 Task: Find a place to stay in Pengcheng, China, from 12th to 15th August for 3 guests, with a price range of 12,000 to 16,000, 2 bedrooms, and 3 beds.
Action: Mouse moved to (418, 86)
Screenshot: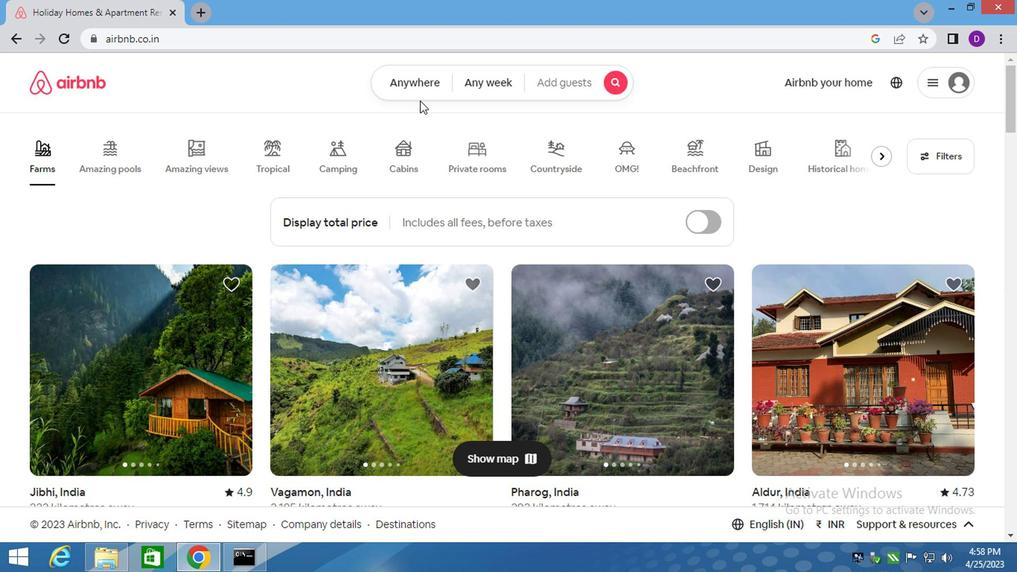 
Action: Mouse pressed left at (418, 86)
Screenshot: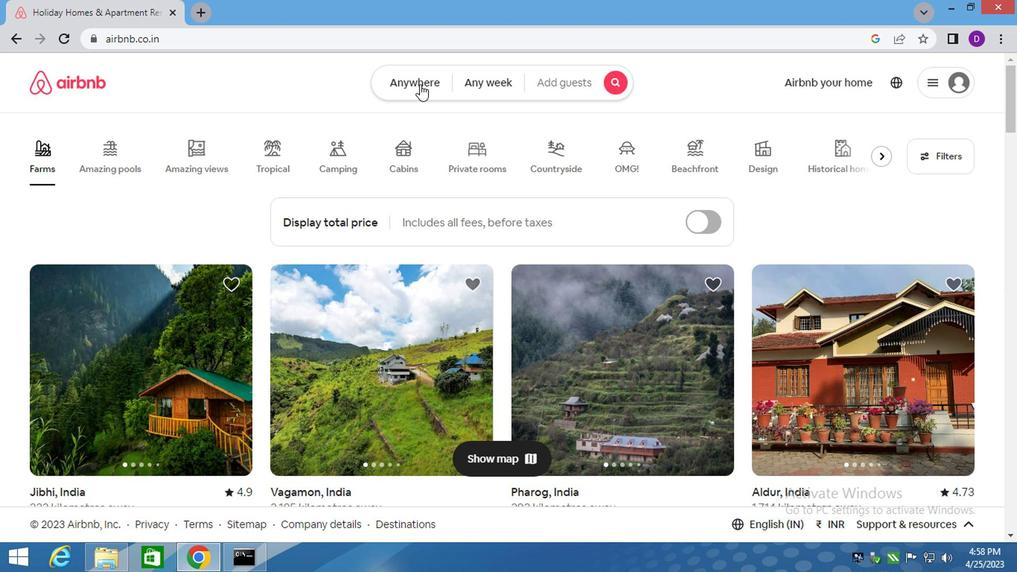 
Action: Mouse moved to (252, 139)
Screenshot: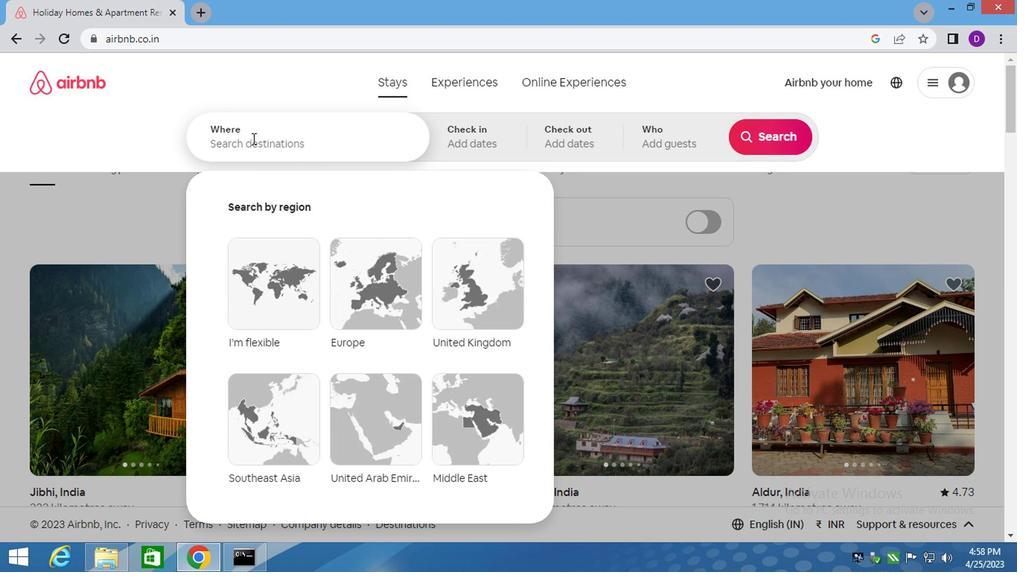 
Action: Mouse pressed left at (252, 139)
Screenshot: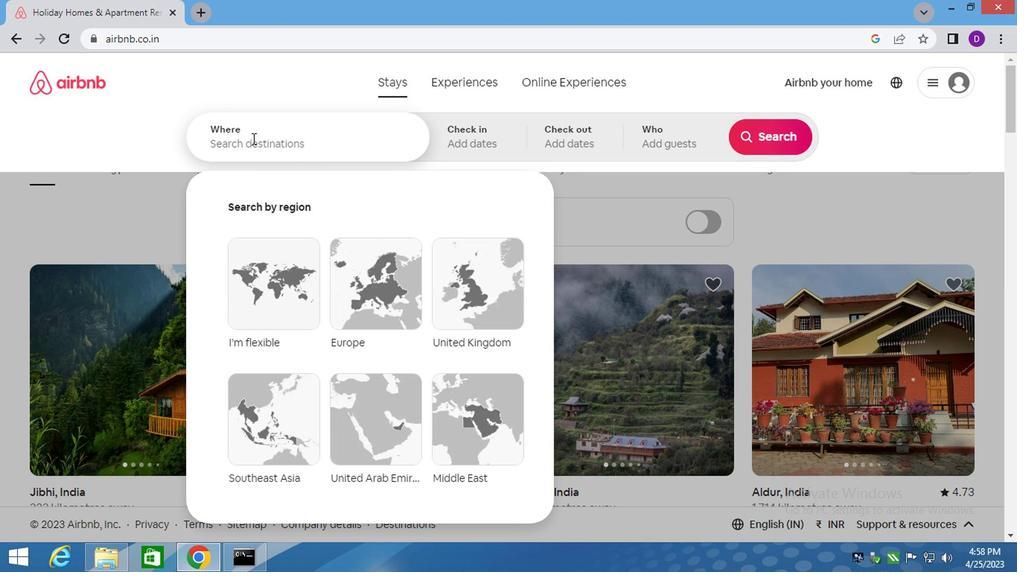 
Action: Key pressed <Key.shift>PENGCHENG,<Key.shift>CHINA<Key.enter>
Screenshot: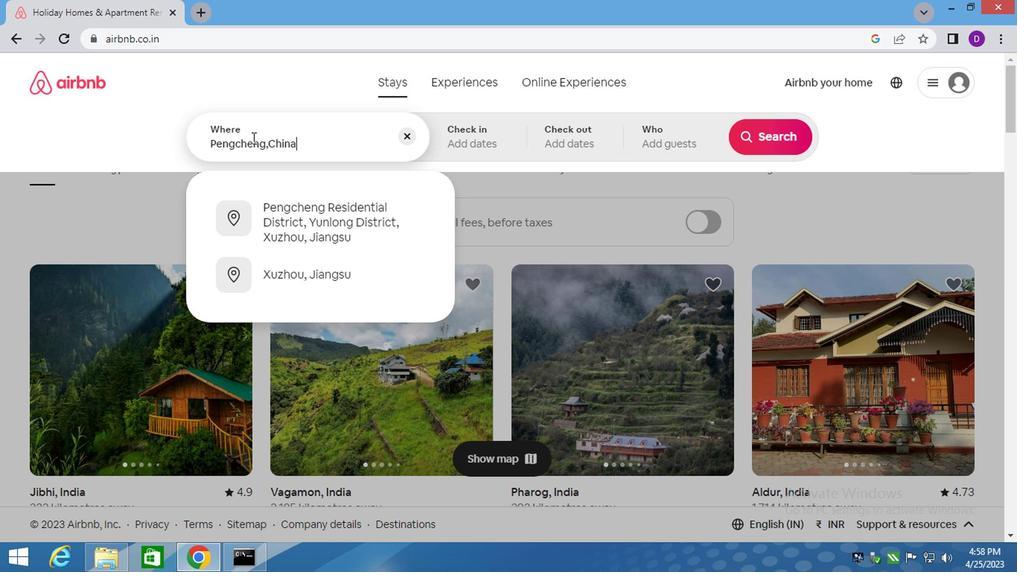 
Action: Mouse moved to (751, 254)
Screenshot: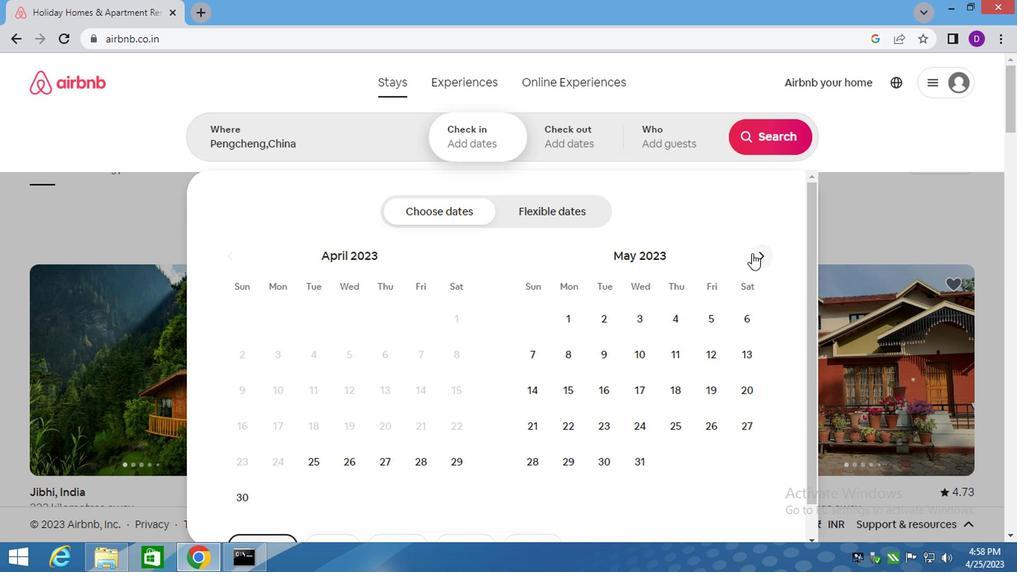 
Action: Mouse pressed left at (751, 254)
Screenshot: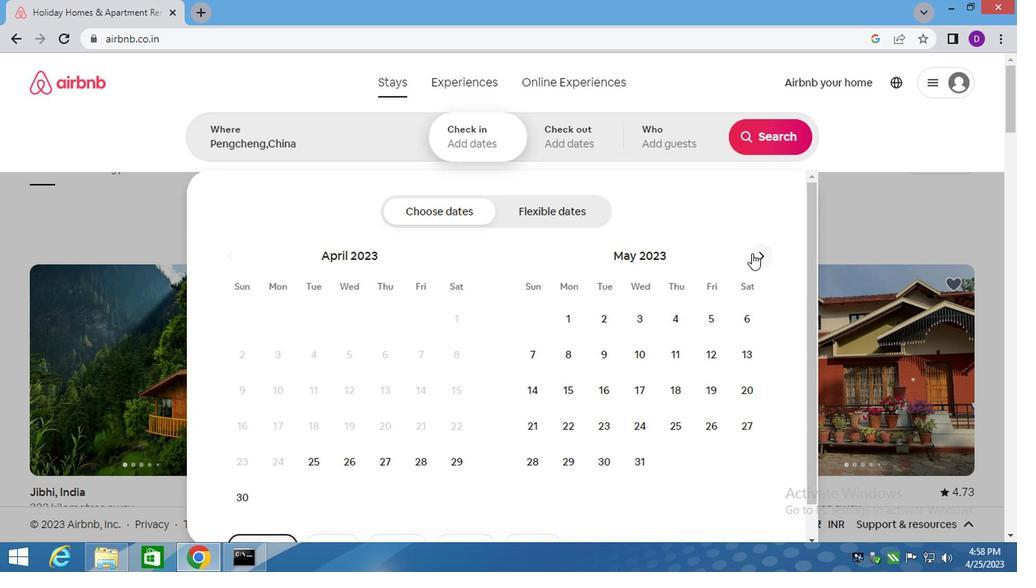 
Action: Mouse pressed left at (751, 254)
Screenshot: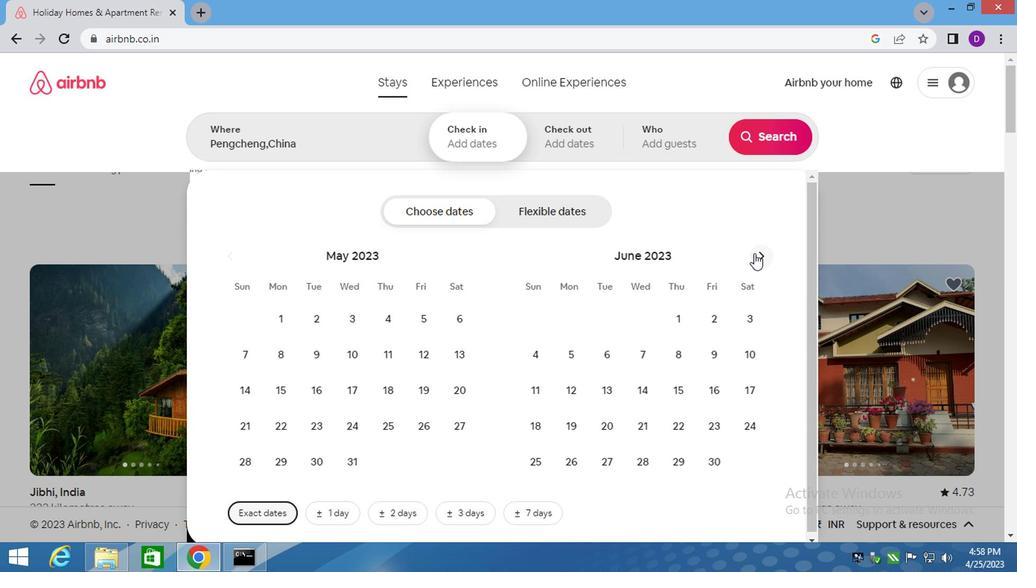 
Action: Mouse pressed left at (751, 254)
Screenshot: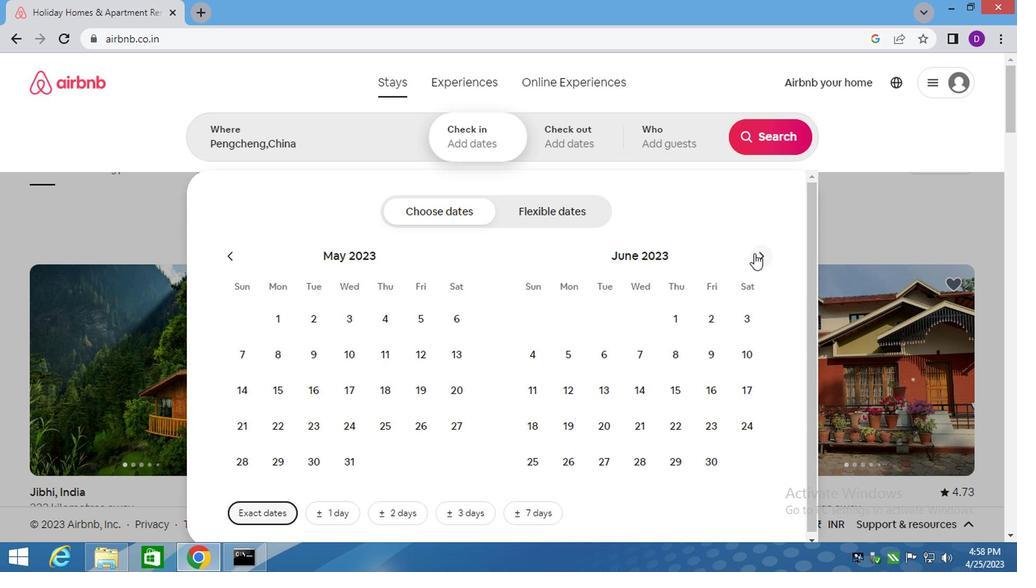 
Action: Mouse pressed left at (751, 254)
Screenshot: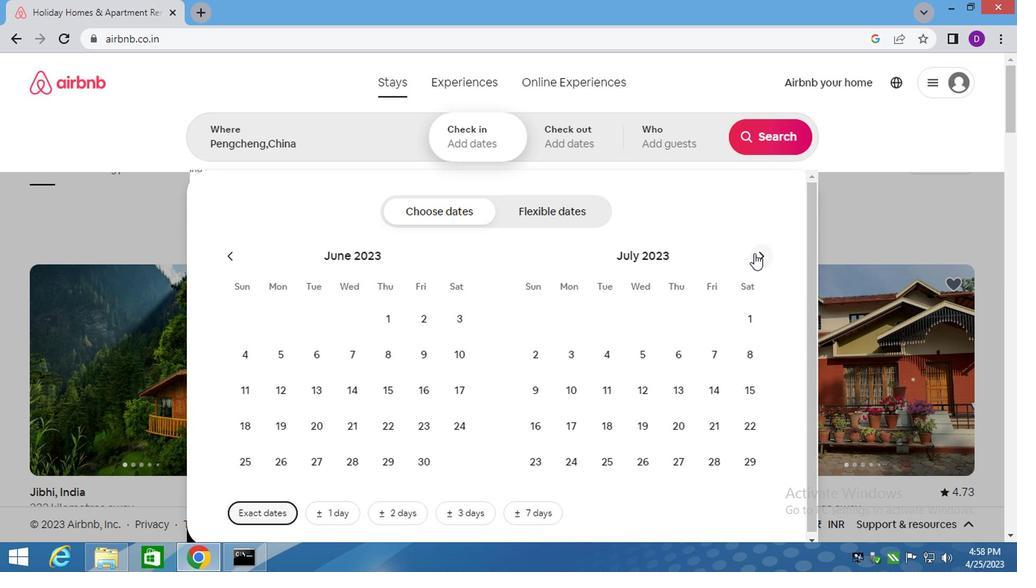 
Action: Mouse moved to (739, 356)
Screenshot: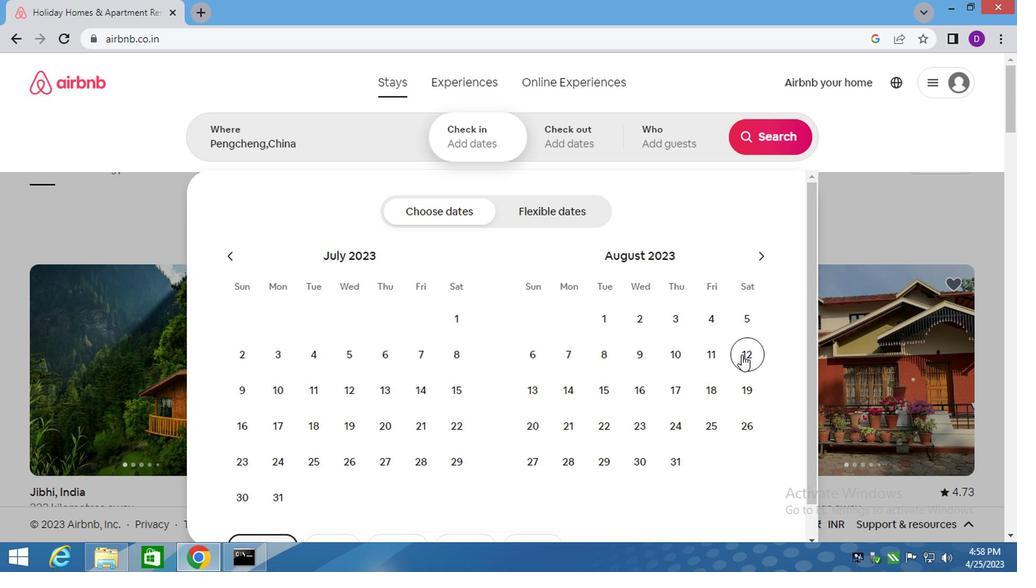 
Action: Mouse pressed left at (739, 356)
Screenshot: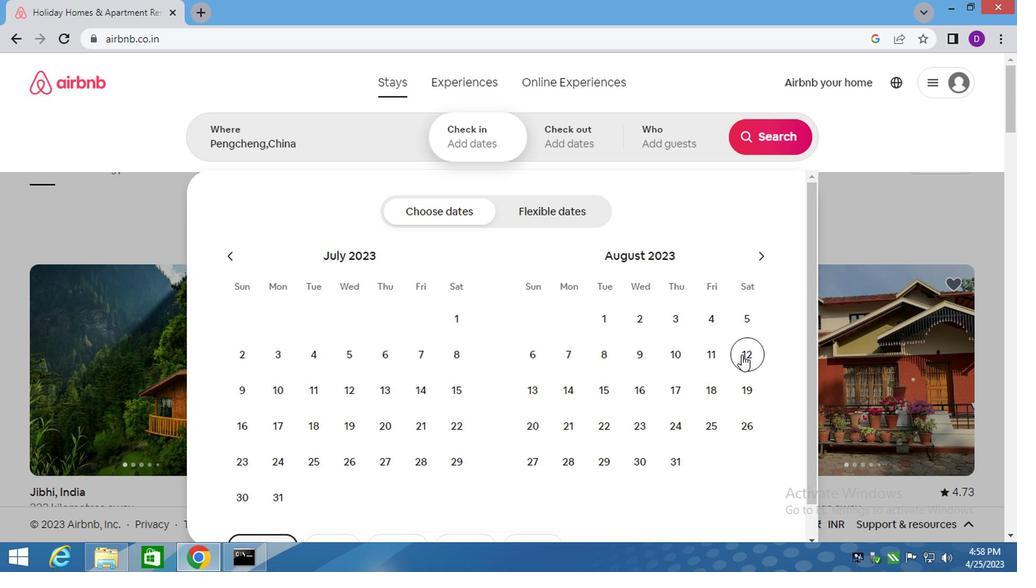 
Action: Mouse moved to (597, 392)
Screenshot: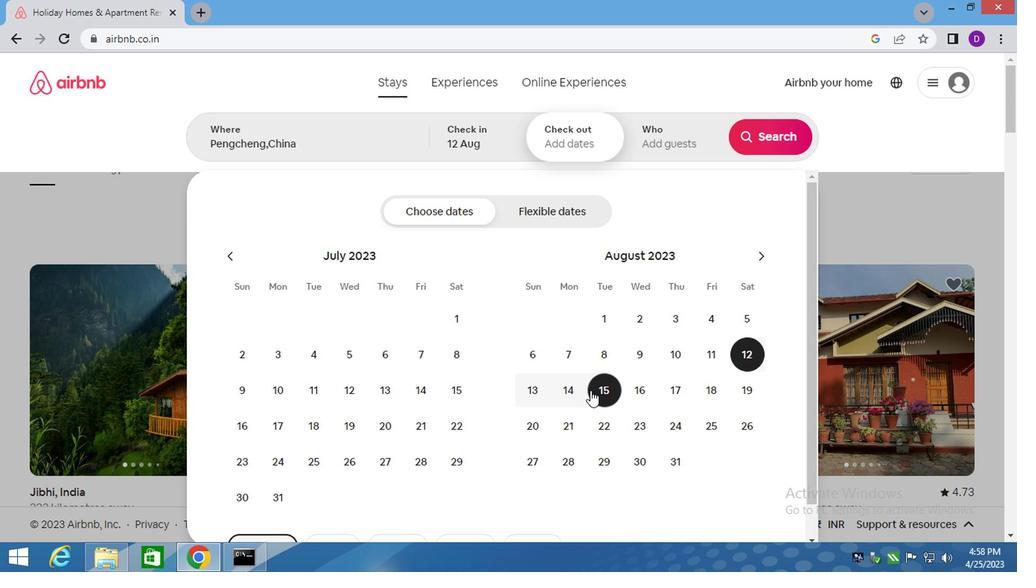 
Action: Mouse pressed left at (597, 392)
Screenshot: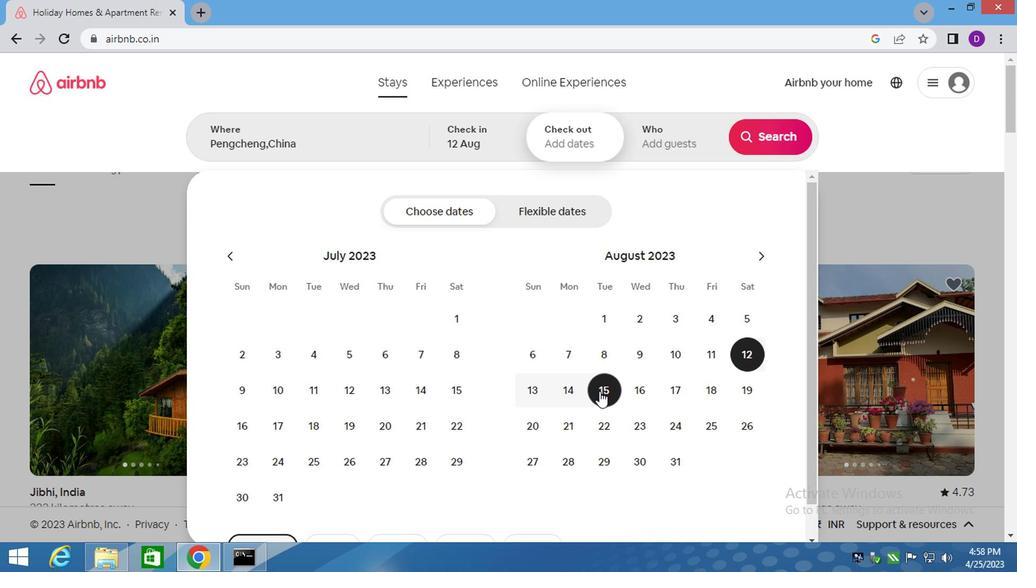 
Action: Mouse moved to (635, 139)
Screenshot: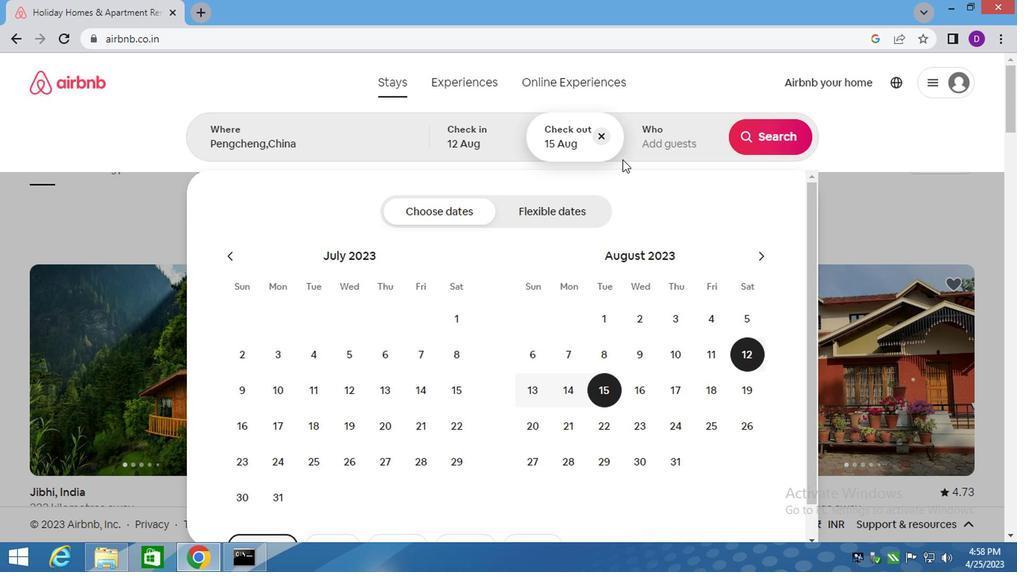 
Action: Mouse pressed left at (635, 139)
Screenshot: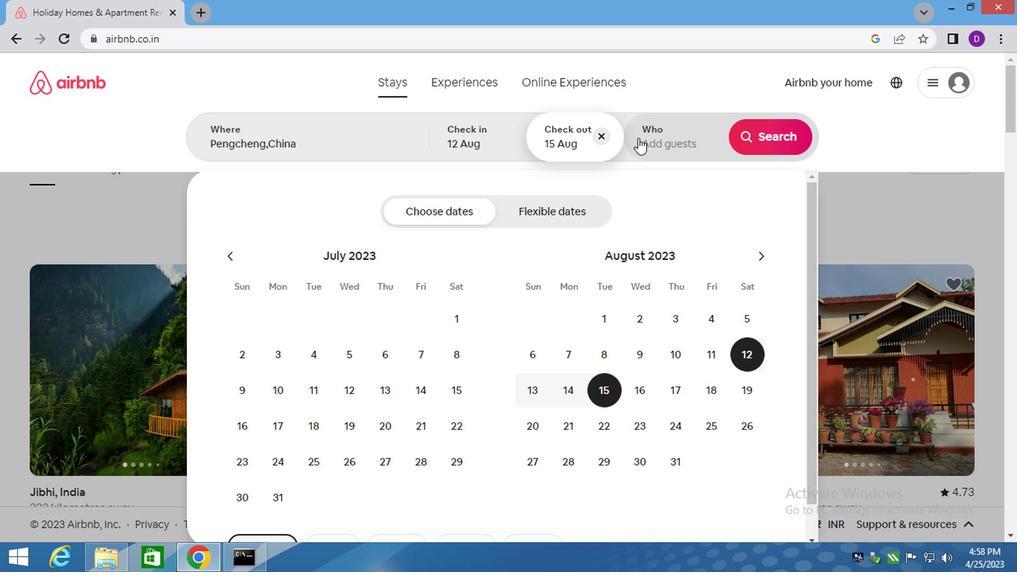 
Action: Mouse moved to (757, 221)
Screenshot: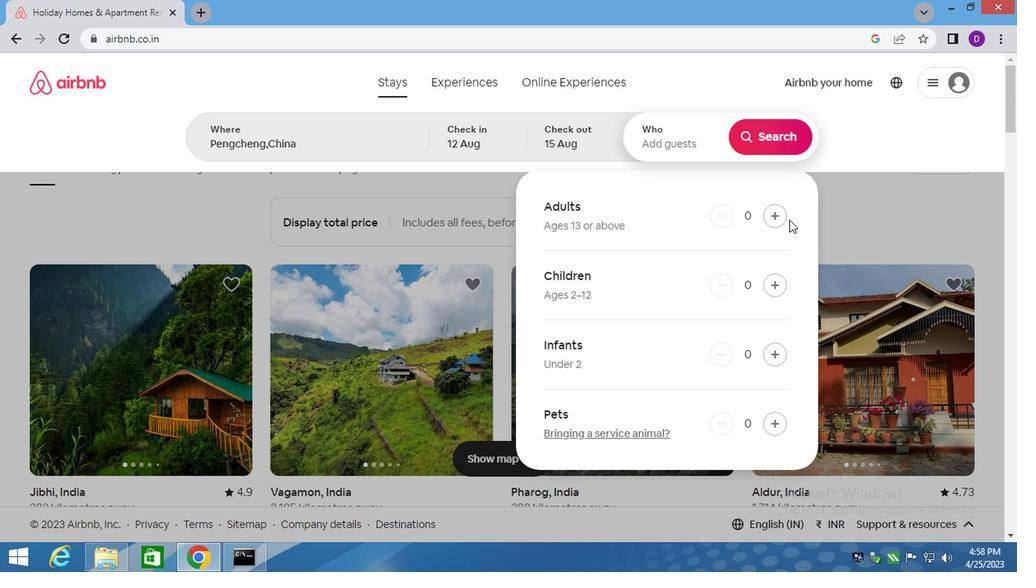 
Action: Mouse pressed left at (757, 221)
Screenshot: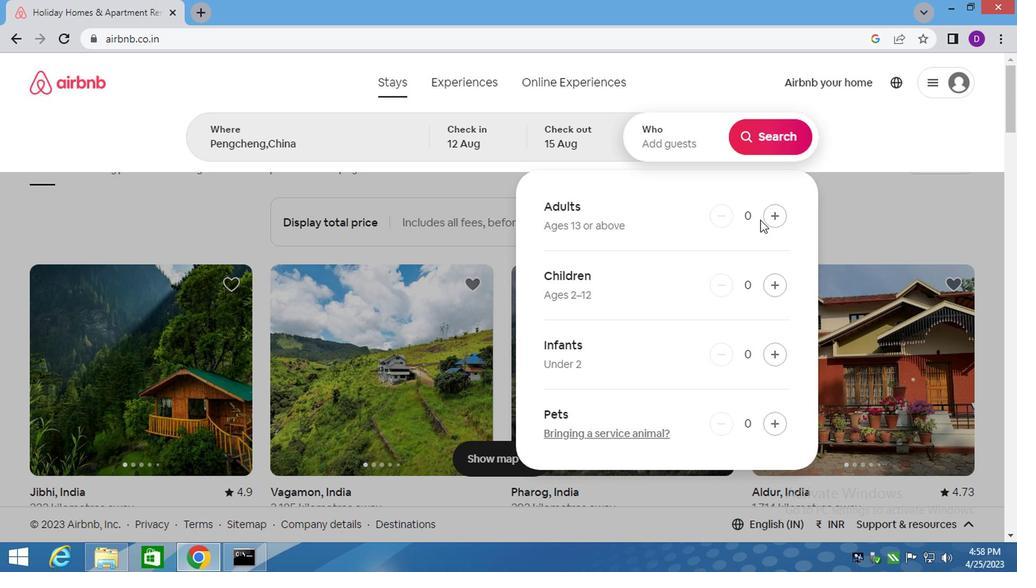 
Action: Mouse moved to (777, 221)
Screenshot: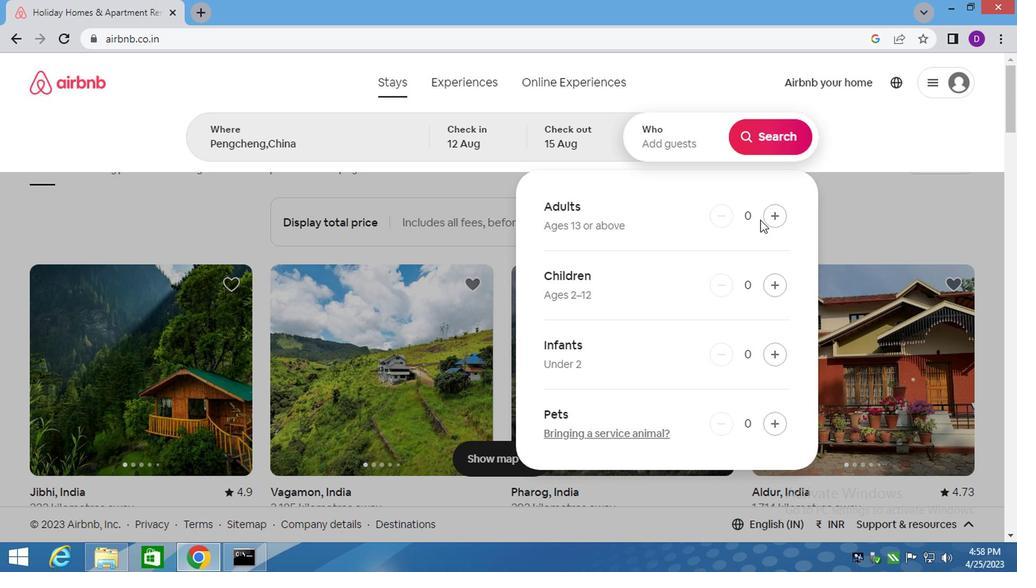 
Action: Mouse pressed left at (777, 221)
Screenshot: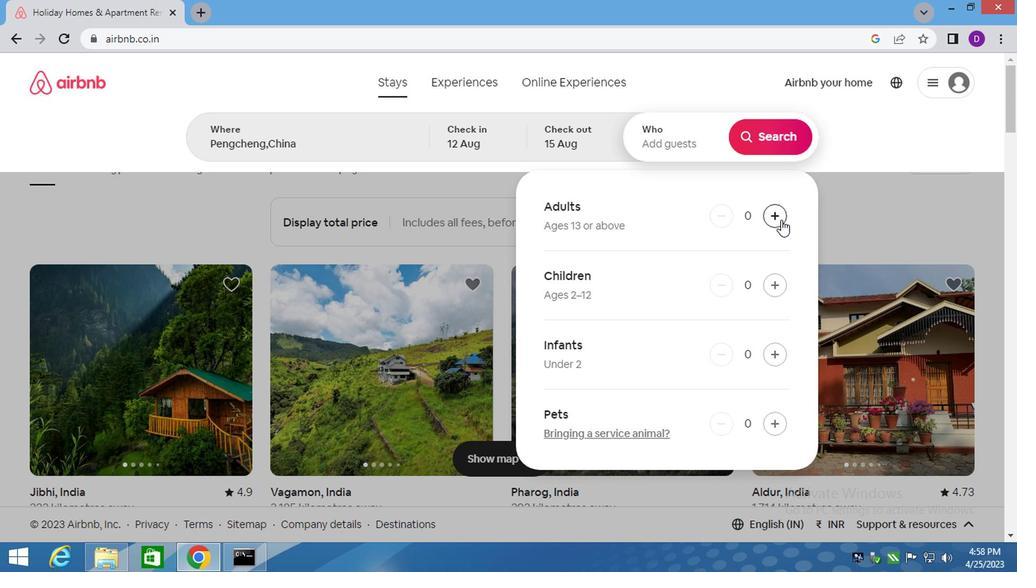 
Action: Mouse pressed left at (777, 221)
Screenshot: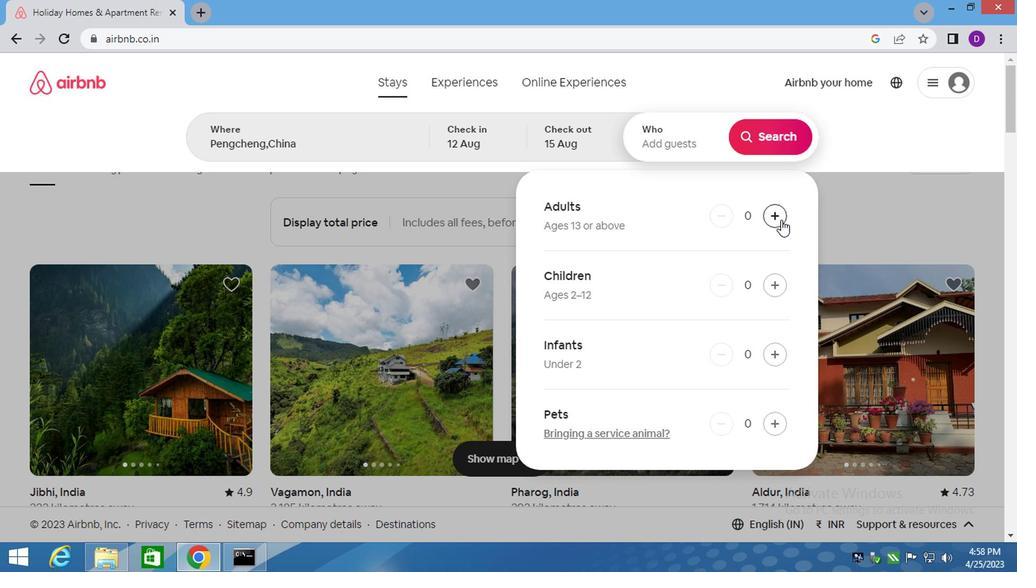 
Action: Mouse pressed left at (777, 221)
Screenshot: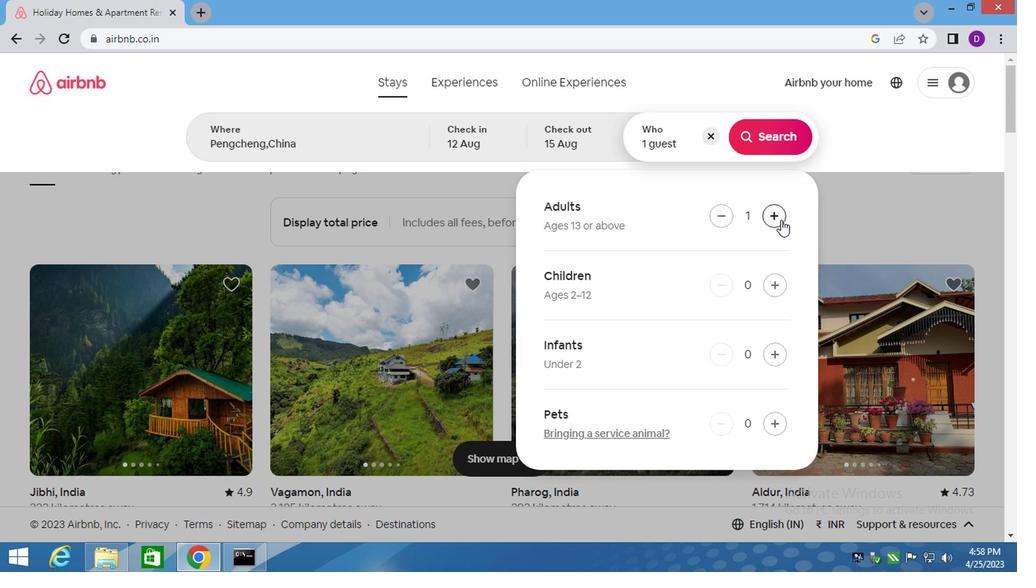 
Action: Mouse moved to (764, 148)
Screenshot: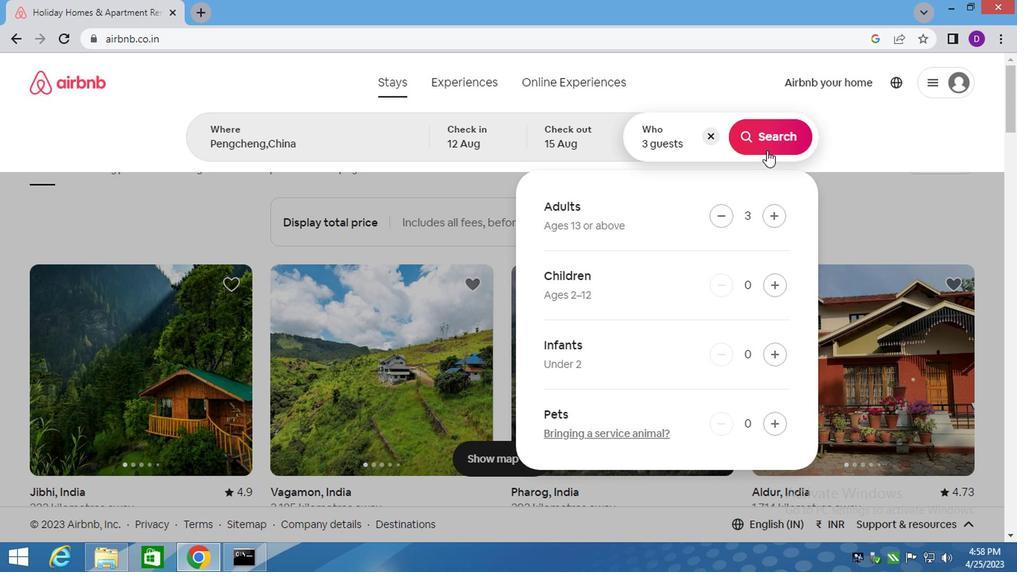 
Action: Mouse pressed left at (764, 148)
Screenshot: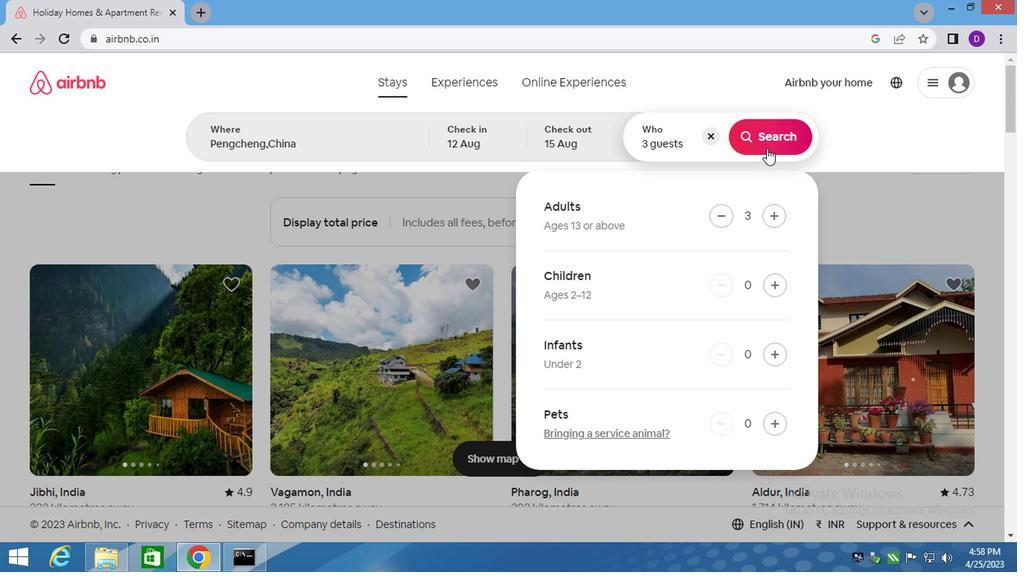 
Action: Mouse moved to (954, 136)
Screenshot: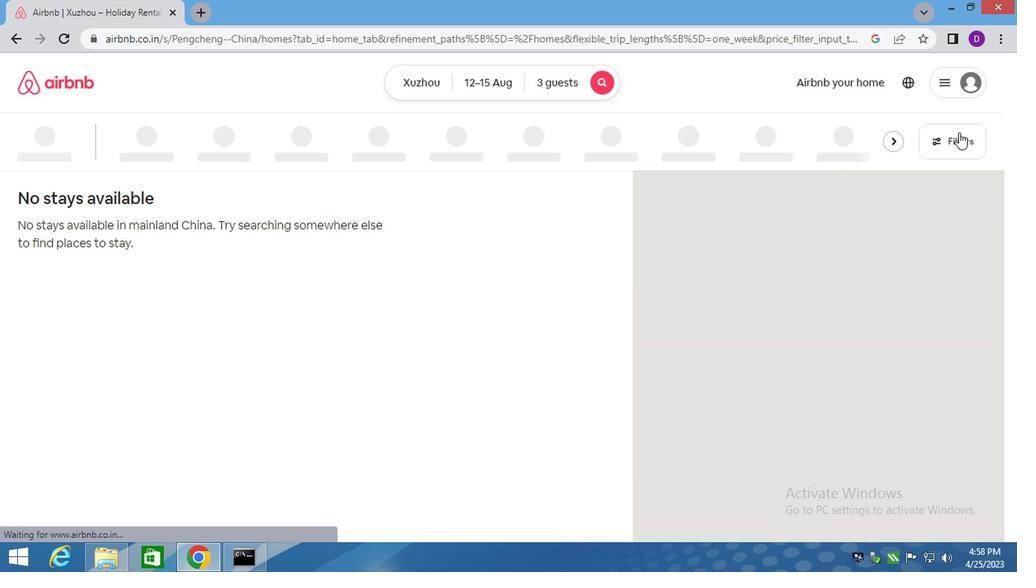 
Action: Mouse pressed left at (954, 136)
Screenshot: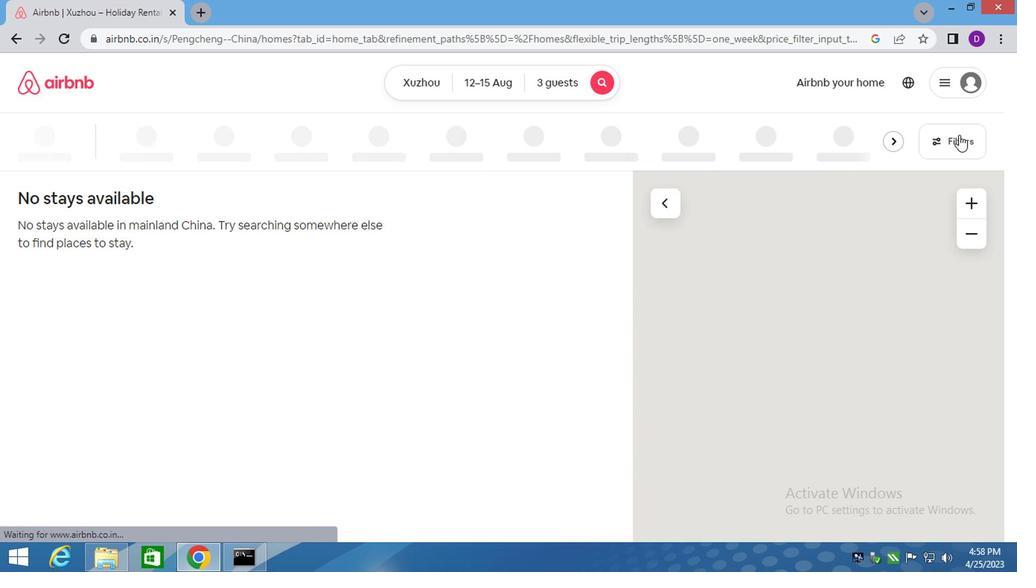 
Action: Mouse moved to (300, 232)
Screenshot: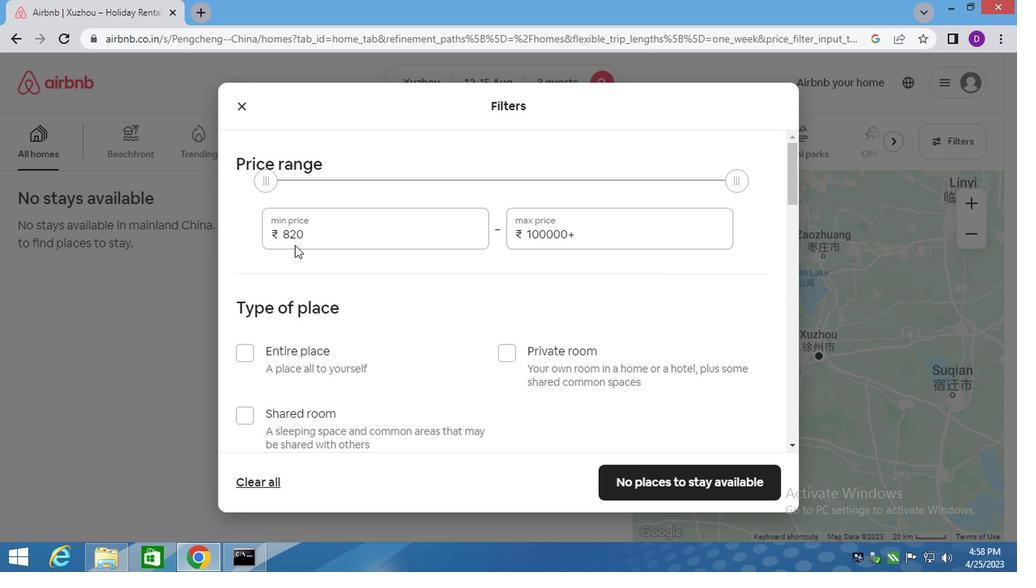 
Action: Mouse pressed left at (300, 232)
Screenshot: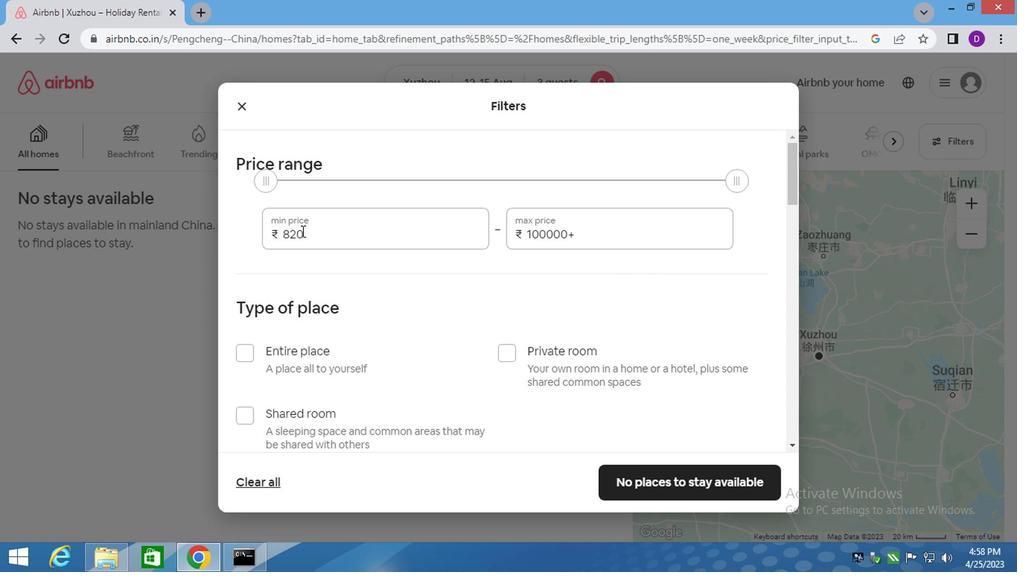 
Action: Mouse pressed left at (300, 232)
Screenshot: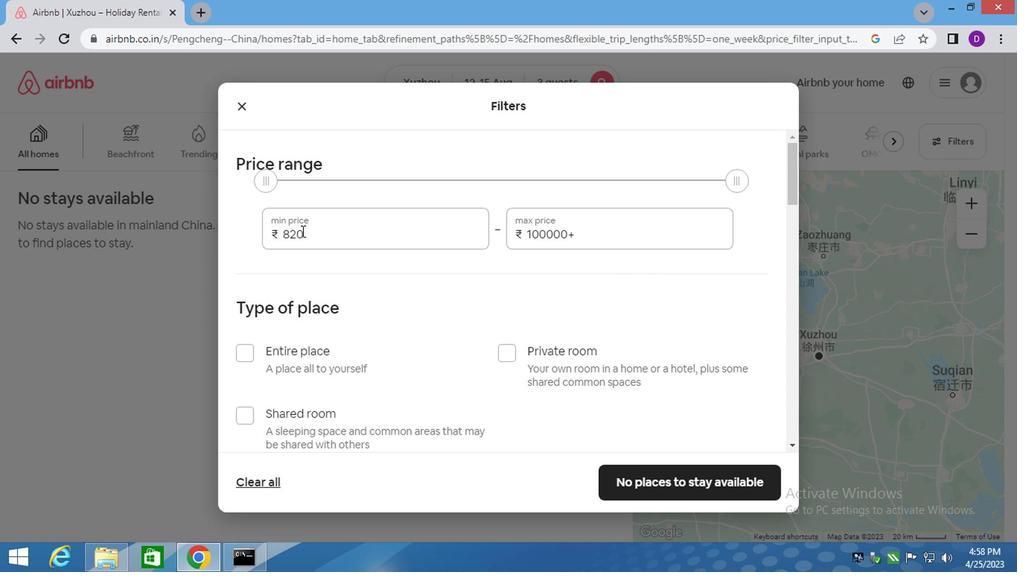 
Action: Key pressed 12000
Screenshot: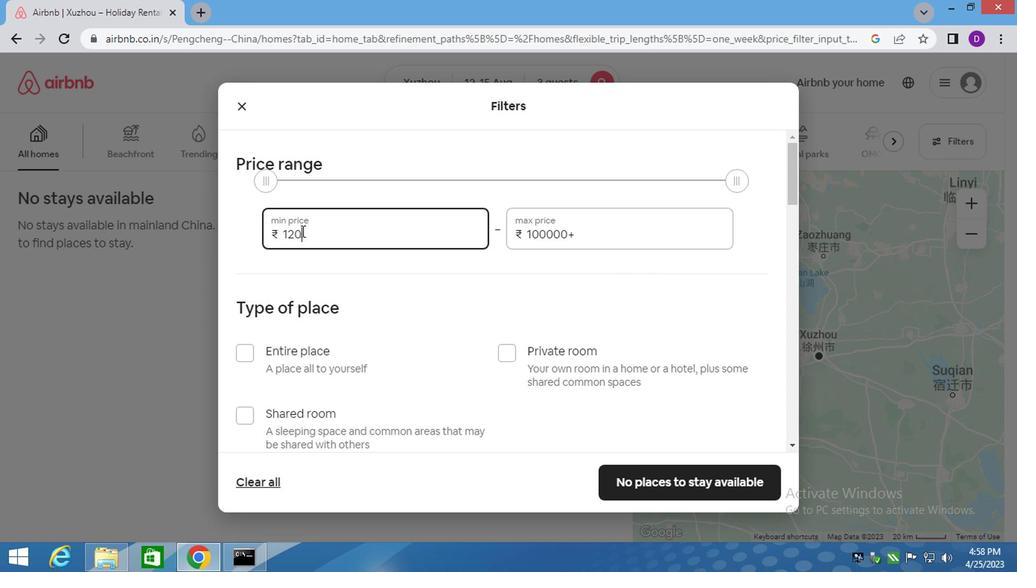 
Action: Mouse moved to (303, 240)
Screenshot: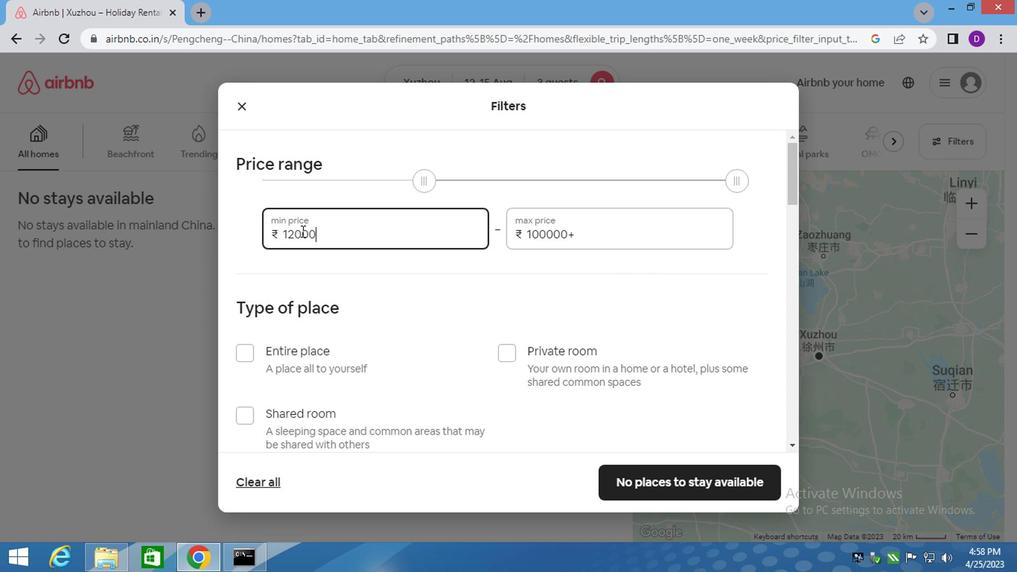 
Action: Key pressed <Key.tab>1
Screenshot: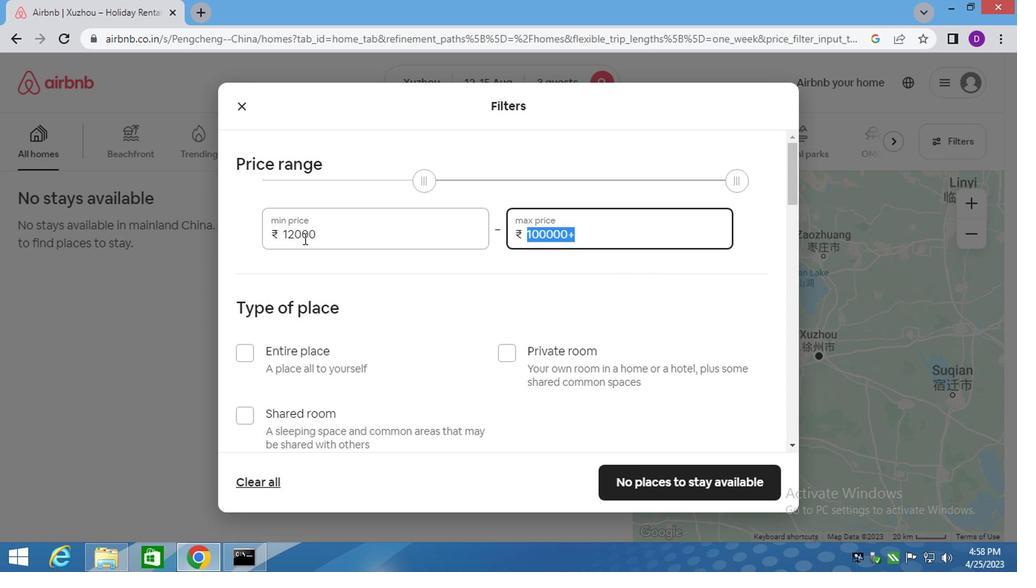 
Action: Mouse moved to (304, 241)
Screenshot: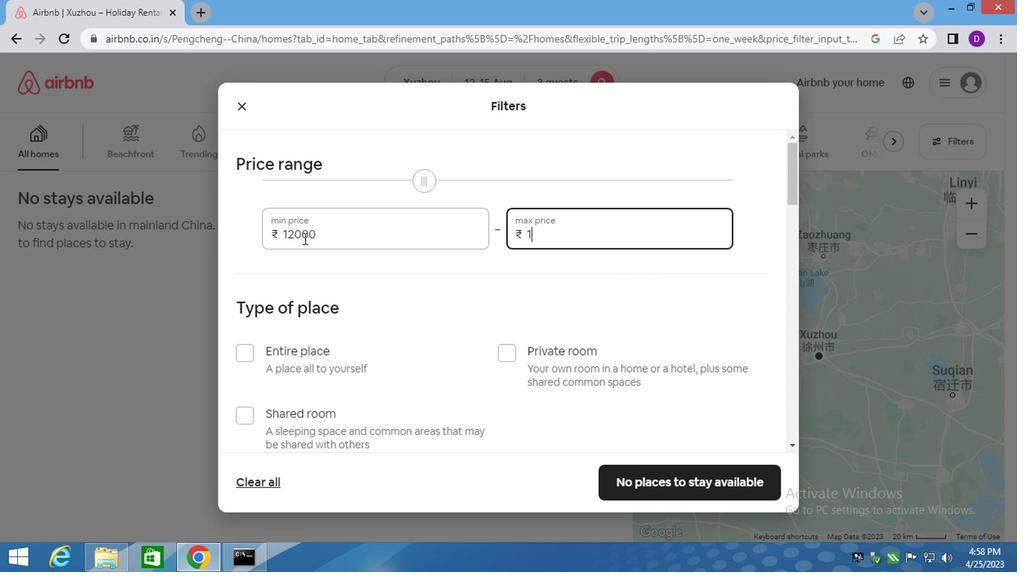
Action: Key pressed 6000
Screenshot: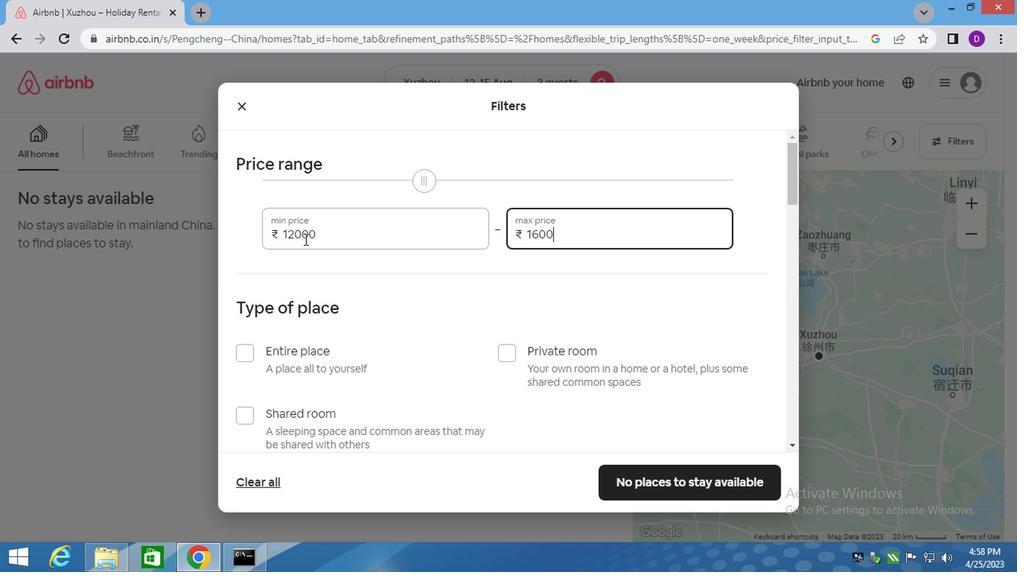 
Action: Mouse moved to (317, 278)
Screenshot: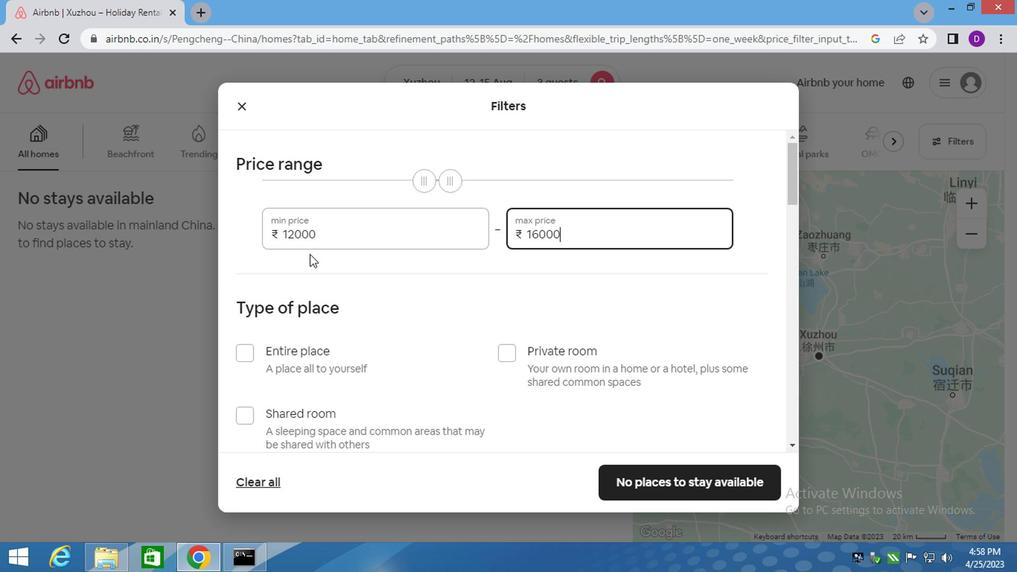 
Action: Mouse scrolled (317, 278) with delta (0, 0)
Screenshot: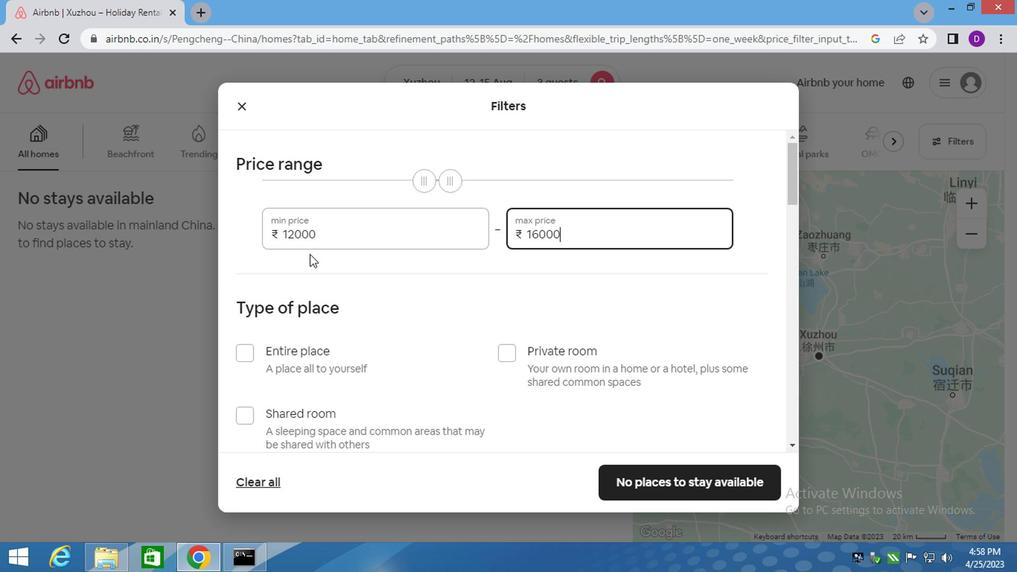 
Action: Mouse moved to (317, 278)
Screenshot: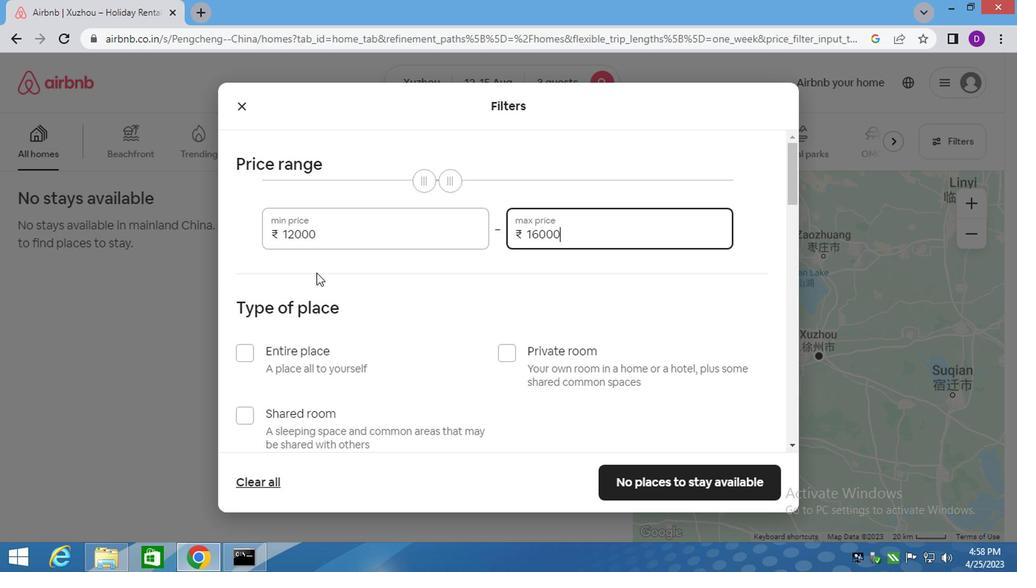 
Action: Mouse scrolled (317, 278) with delta (0, 0)
Screenshot: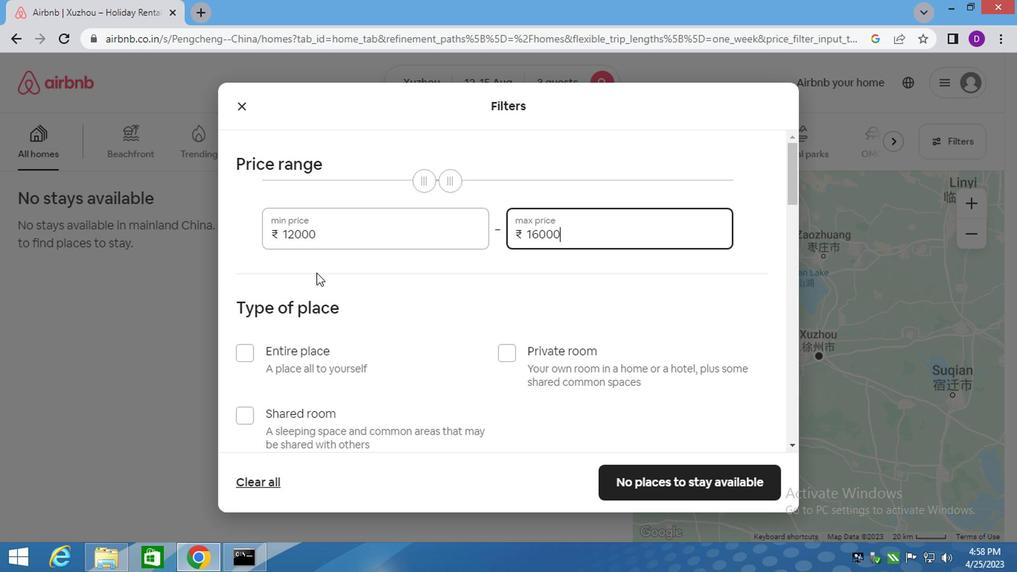 
Action: Mouse moved to (309, 218)
Screenshot: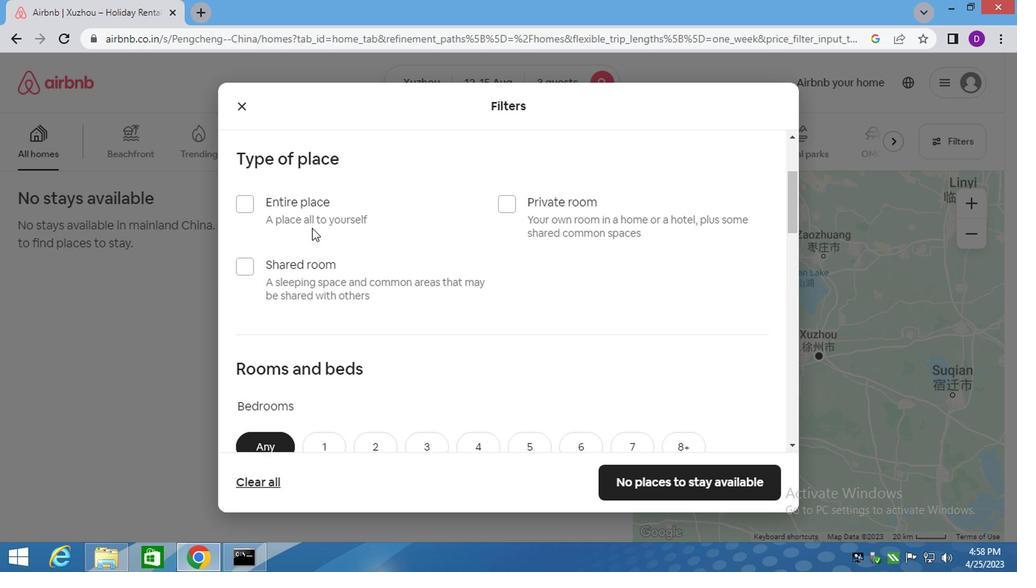 
Action: Mouse pressed left at (309, 218)
Screenshot: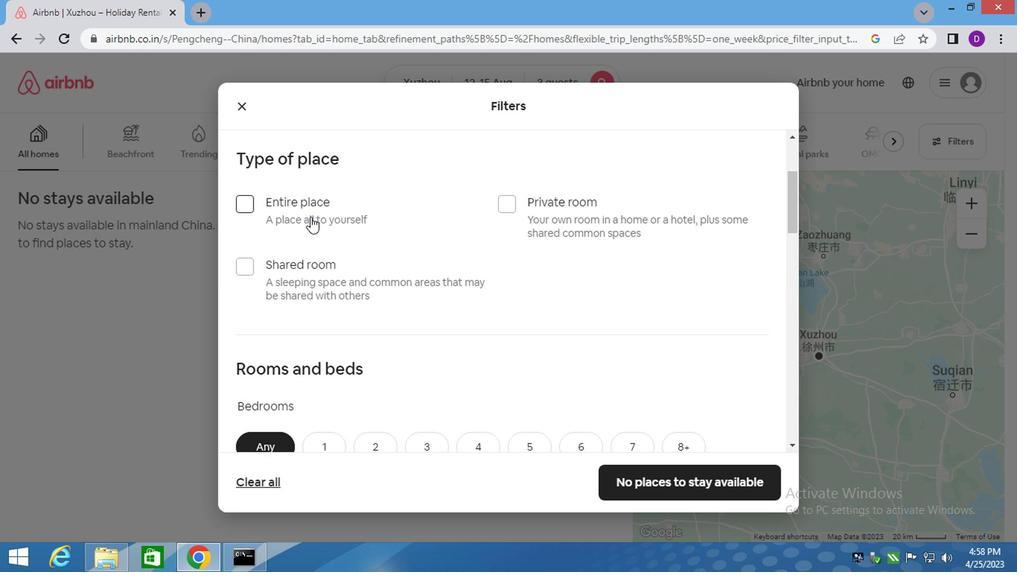 
Action: Mouse moved to (379, 296)
Screenshot: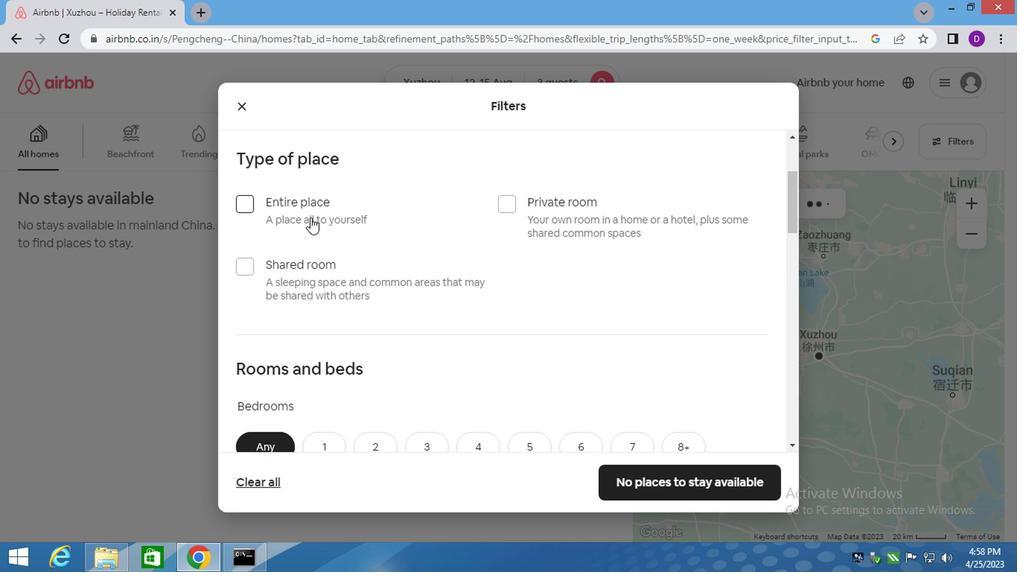 
Action: Mouse scrolled (377, 295) with delta (0, 0)
Screenshot: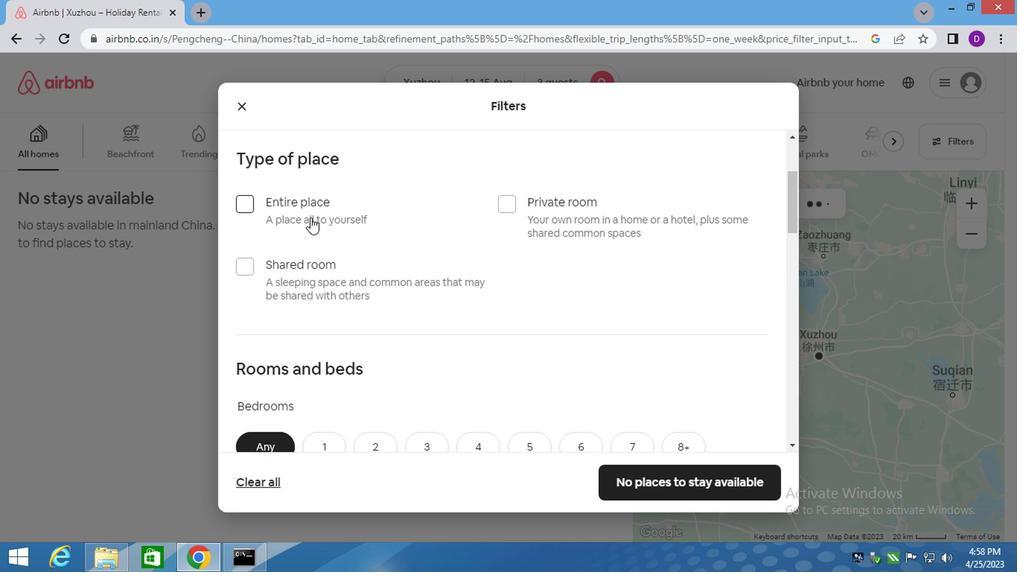 
Action: Mouse moved to (379, 297)
Screenshot: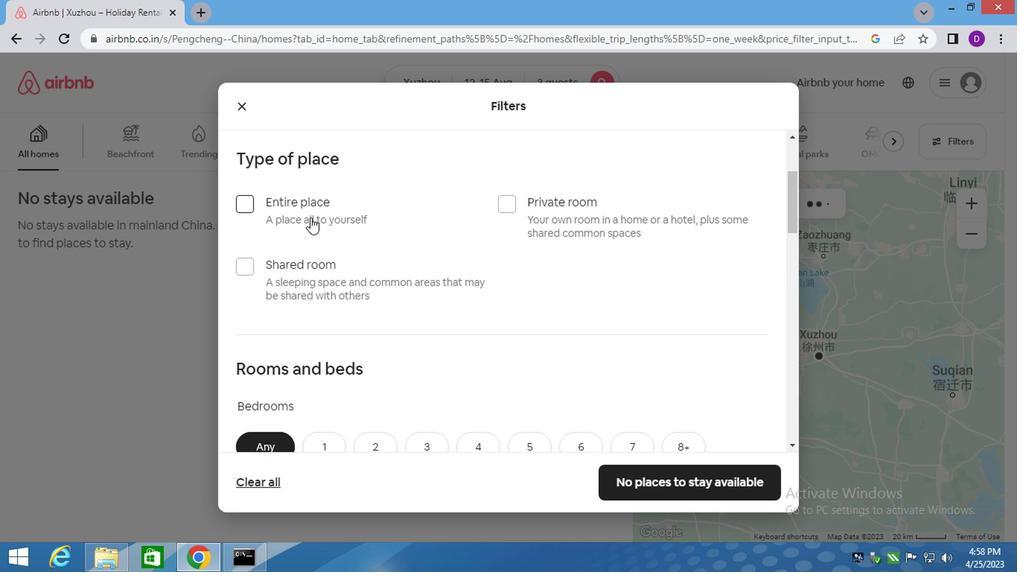 
Action: Mouse scrolled (379, 296) with delta (0, 0)
Screenshot: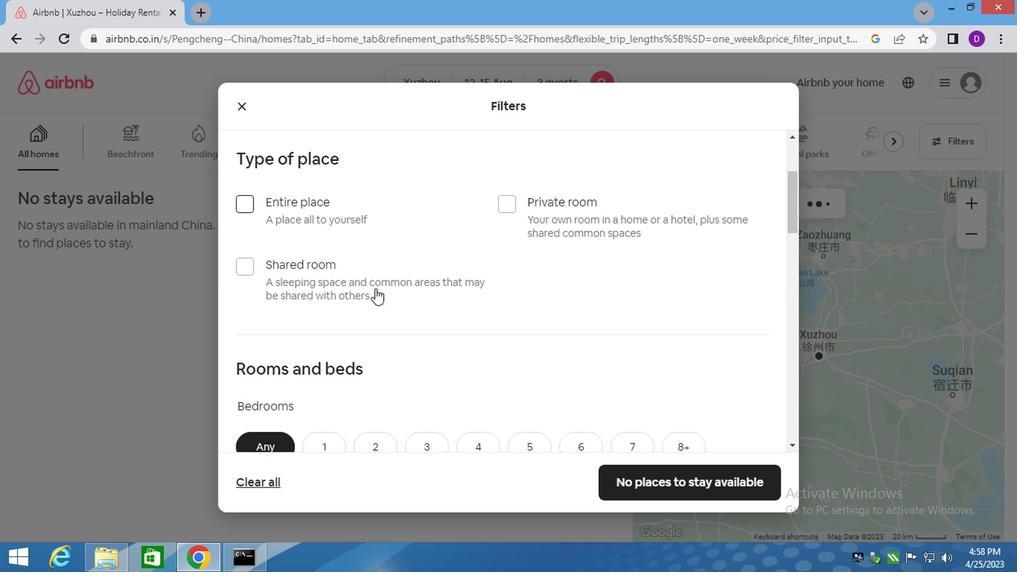 
Action: Mouse moved to (409, 287)
Screenshot: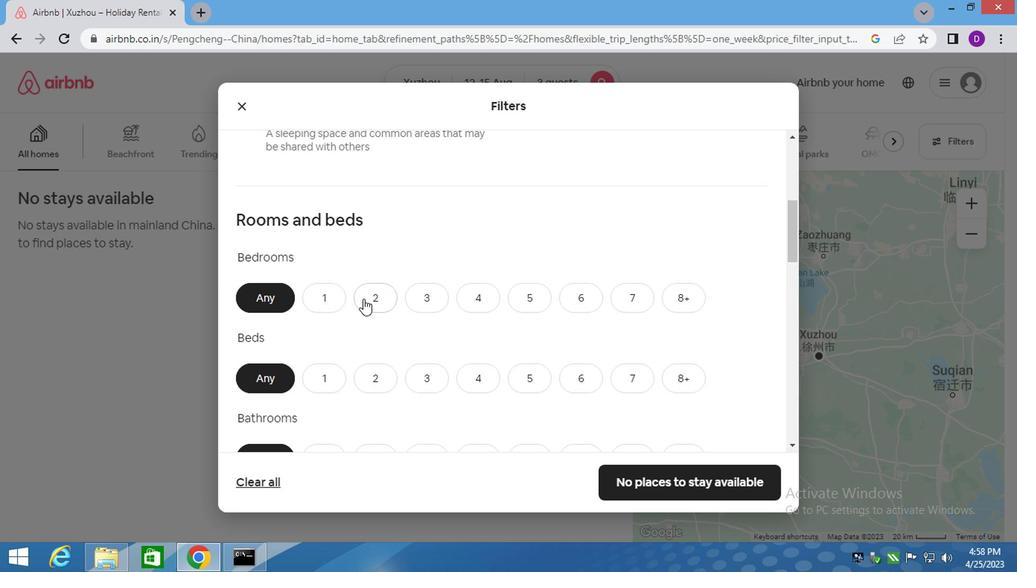 
Action: Mouse scrolled (409, 287) with delta (0, 0)
Screenshot: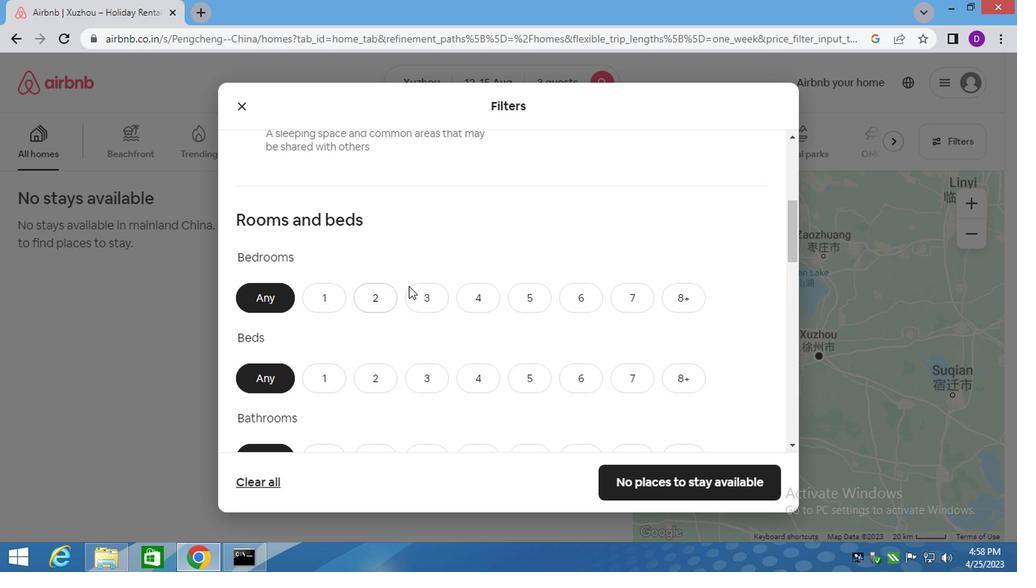 
Action: Mouse scrolled (409, 287) with delta (0, 0)
Screenshot: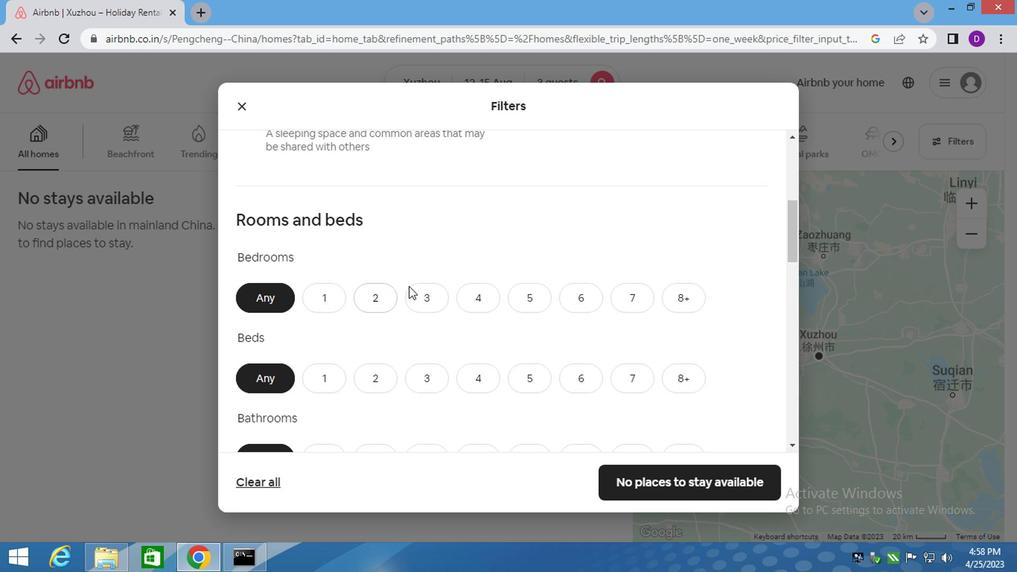 
Action: Mouse scrolled (409, 288) with delta (0, 0)
Screenshot: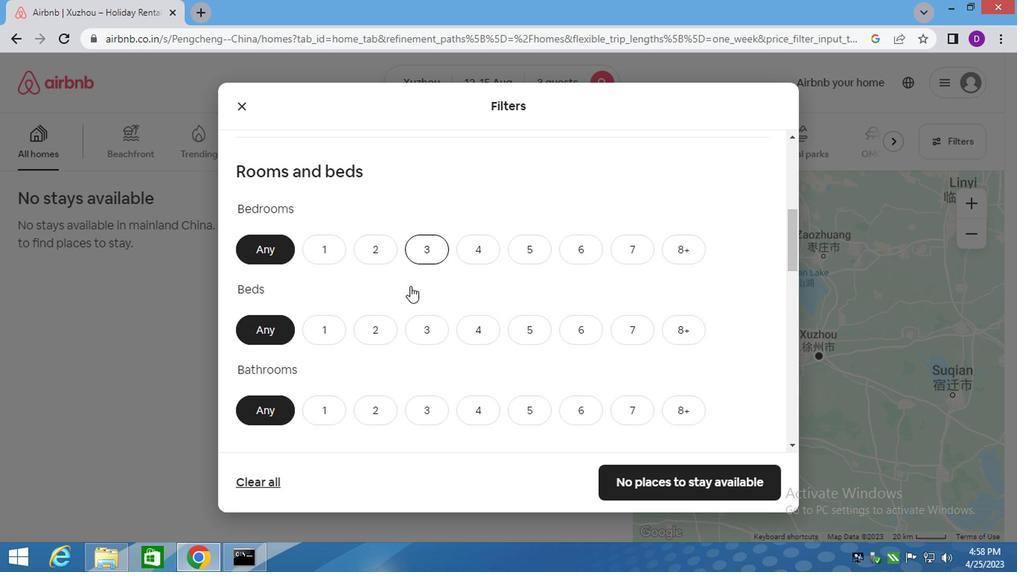 
Action: Mouse moved to (378, 232)
Screenshot: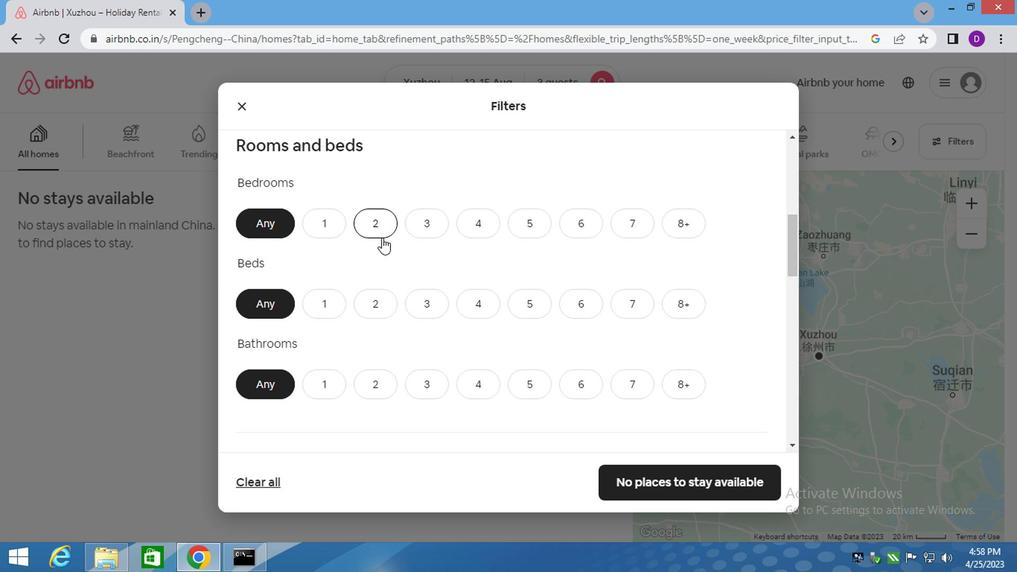 
Action: Mouse pressed left at (378, 232)
Screenshot: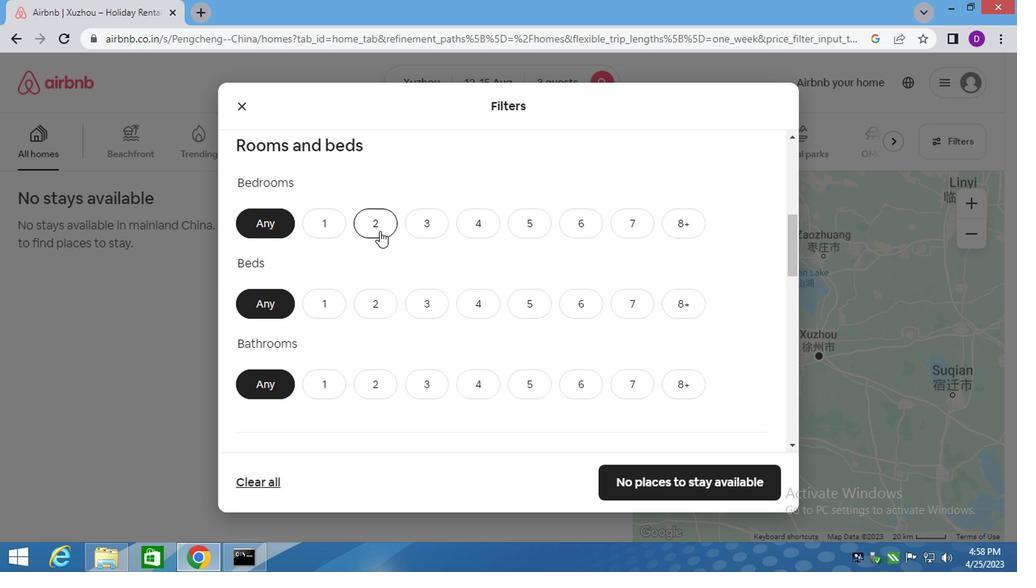 
Action: Mouse moved to (423, 302)
Screenshot: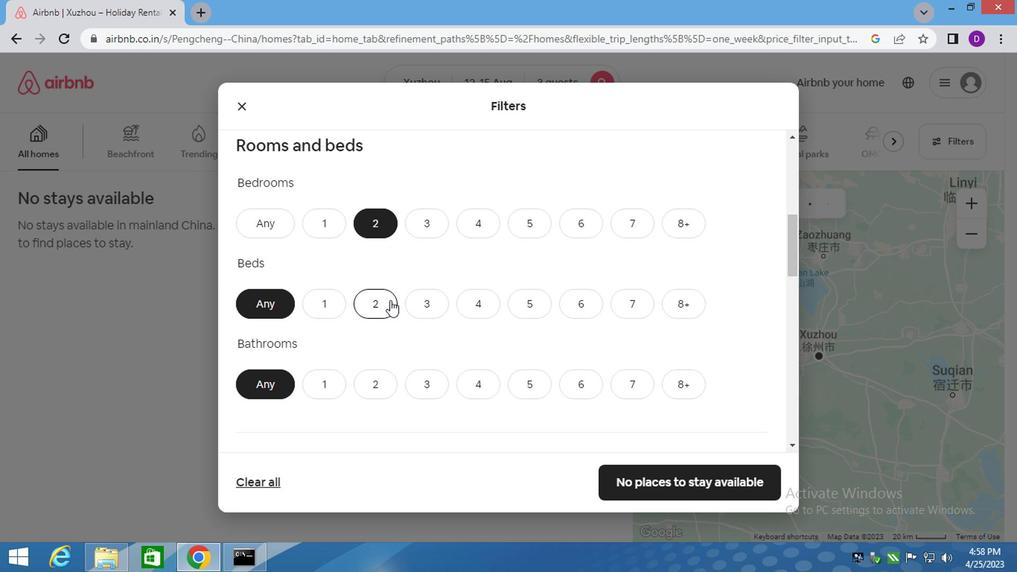 
Action: Mouse pressed left at (423, 302)
Screenshot: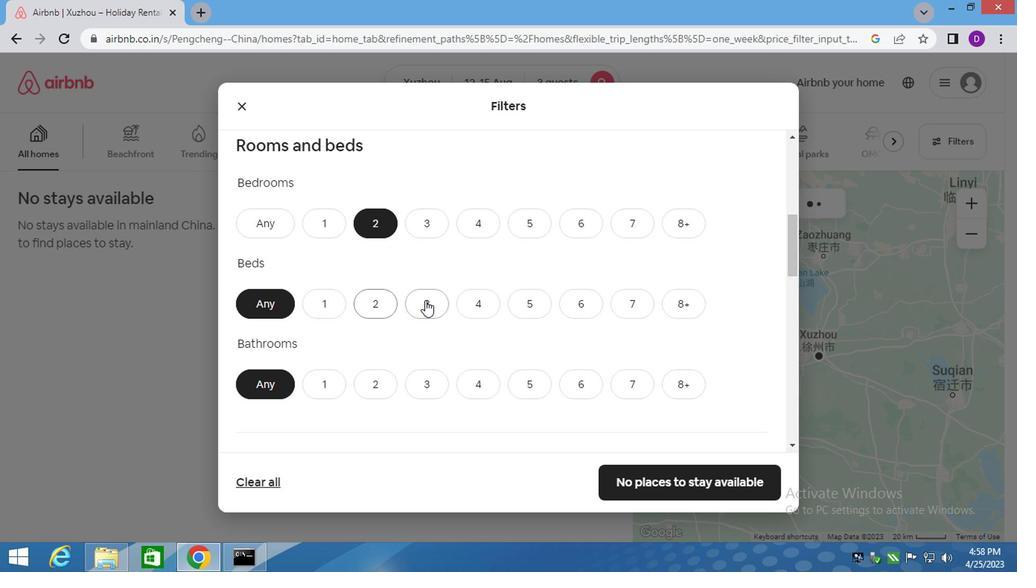
Action: Mouse moved to (325, 382)
Screenshot: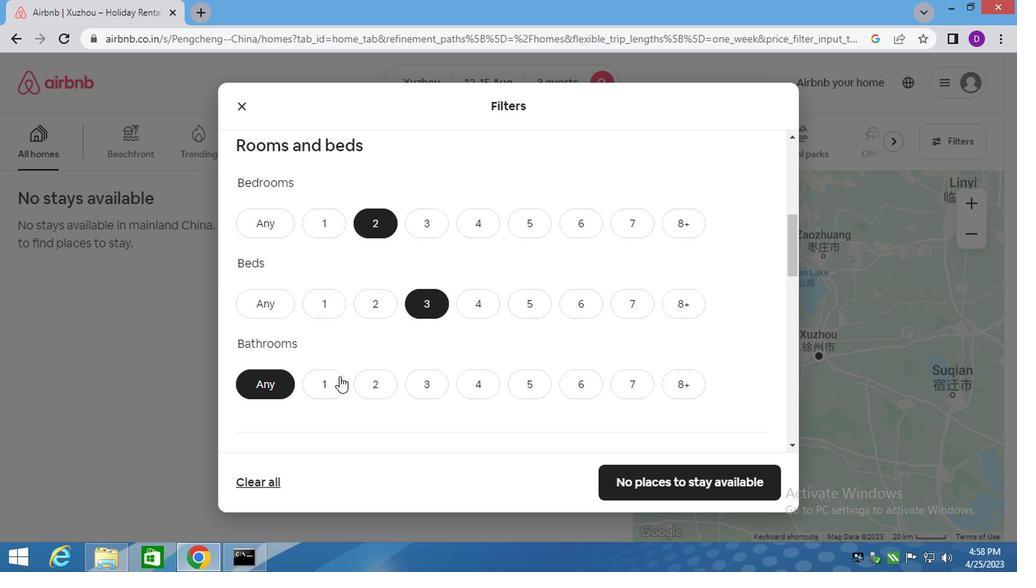 
Action: Mouse pressed left at (325, 382)
Screenshot: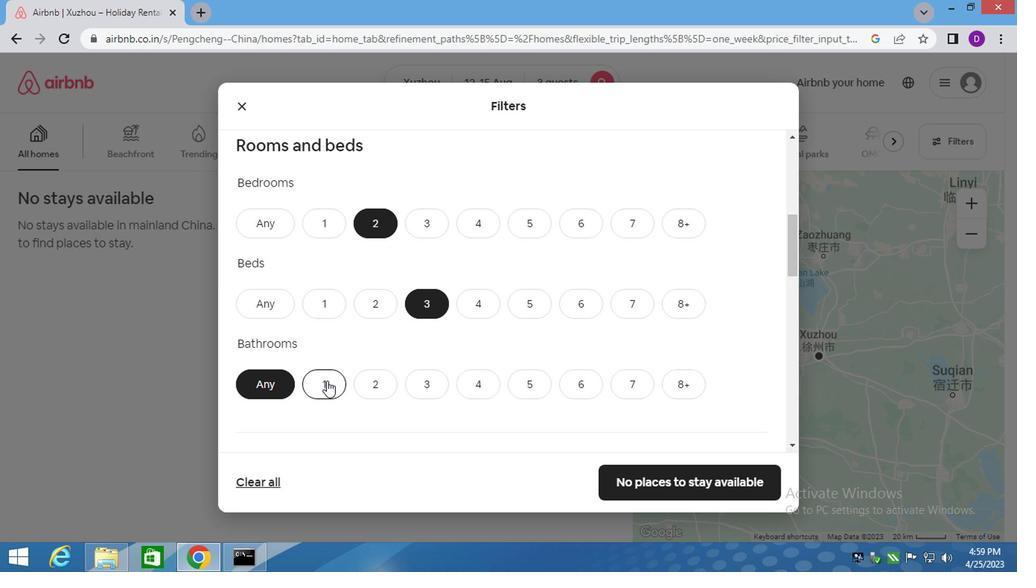 
Action: Mouse moved to (559, 328)
Screenshot: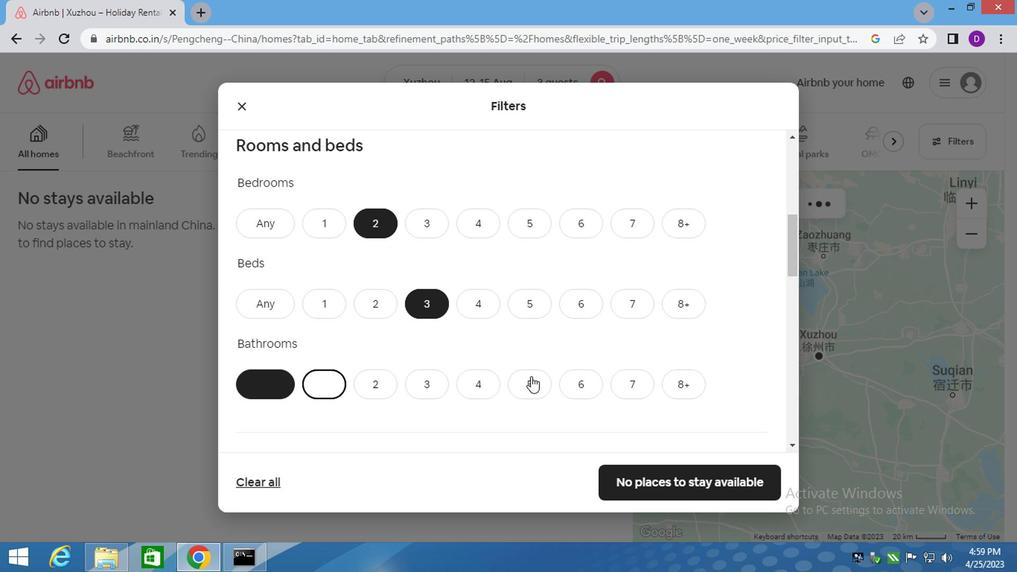 
Action: Mouse scrolled (559, 327) with delta (0, 0)
Screenshot: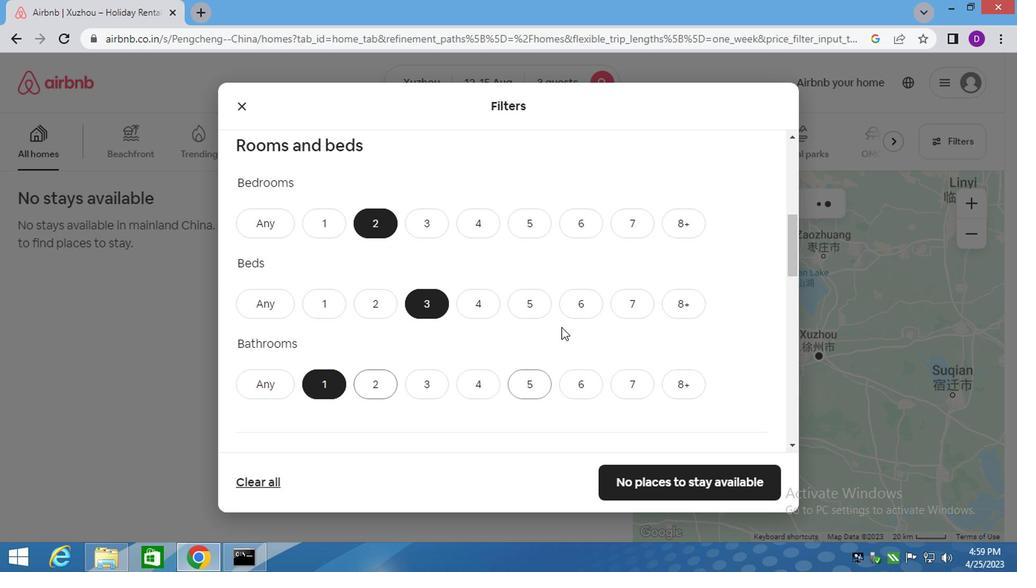 
Action: Mouse scrolled (559, 327) with delta (0, 0)
Screenshot: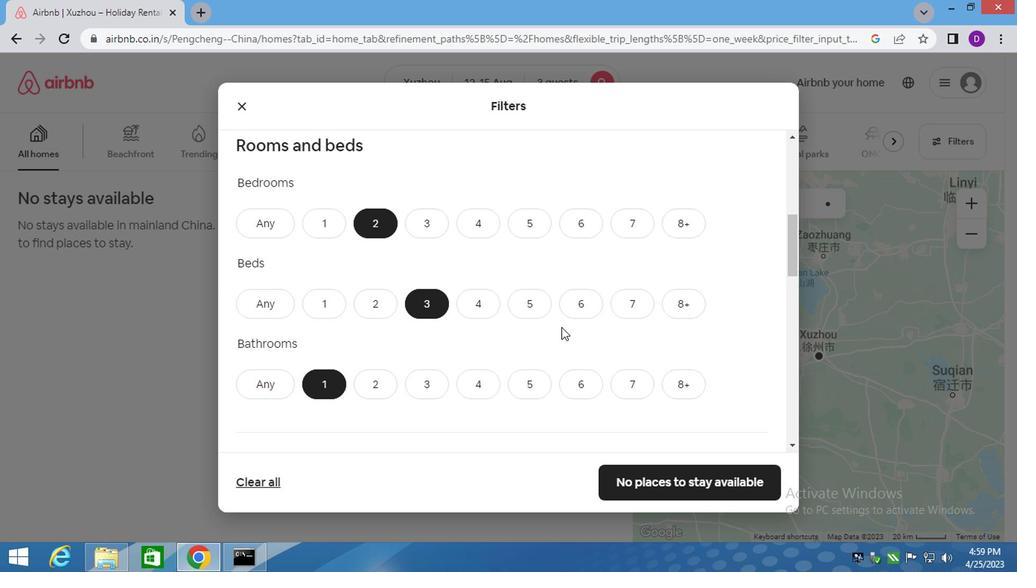 
Action: Mouse scrolled (559, 327) with delta (0, 0)
Screenshot: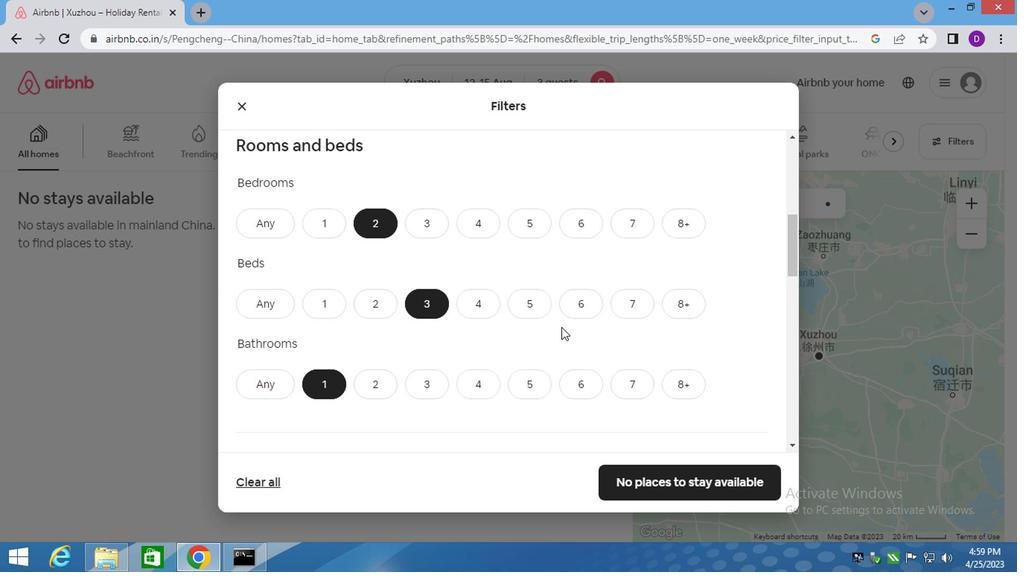 
Action: Mouse scrolled (559, 327) with delta (0, 0)
Screenshot: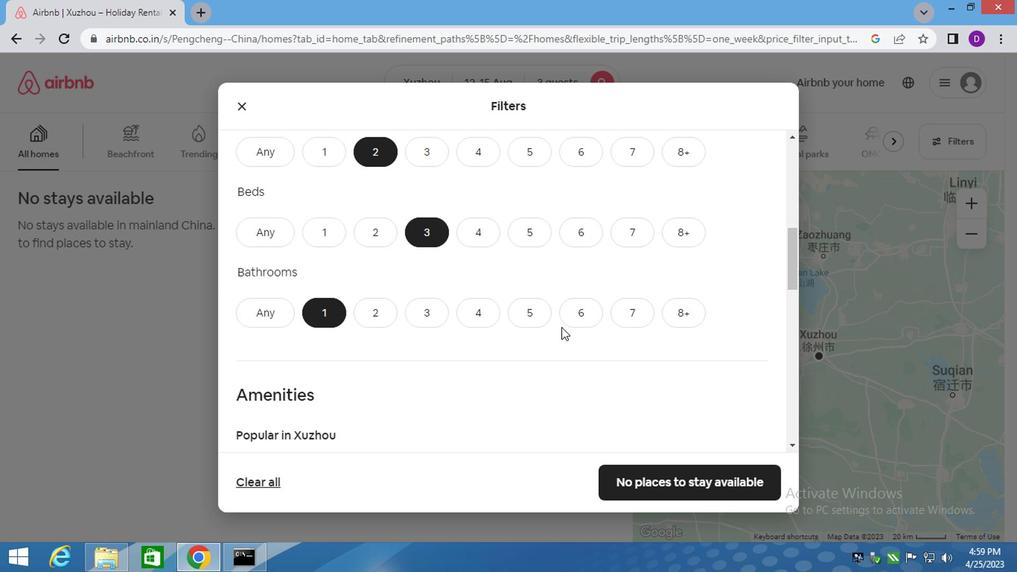 
Action: Mouse scrolled (559, 327) with delta (0, 0)
Screenshot: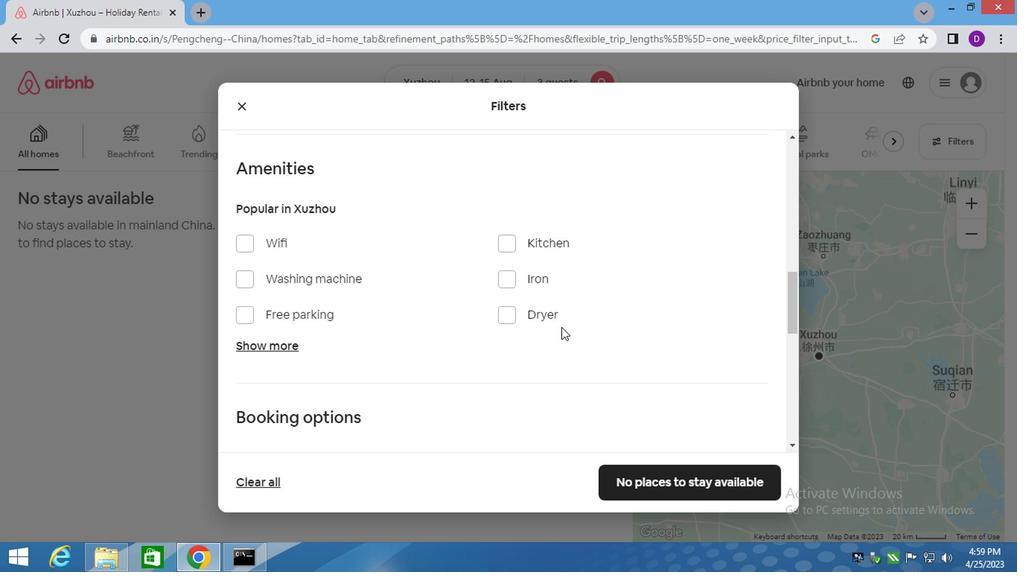 
Action: Mouse scrolled (559, 327) with delta (0, 0)
Screenshot: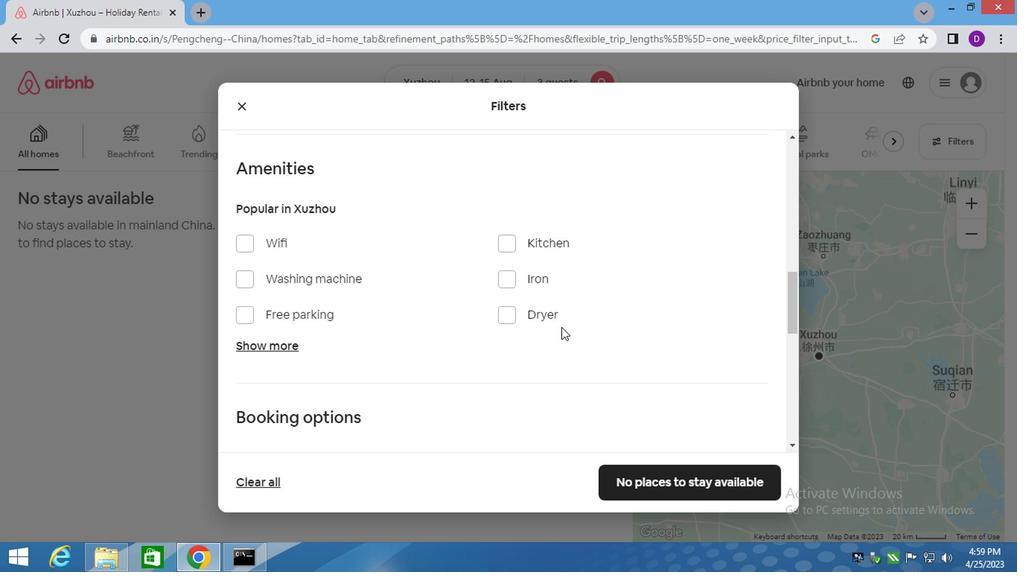 
Action: Mouse scrolled (559, 327) with delta (0, 0)
Screenshot: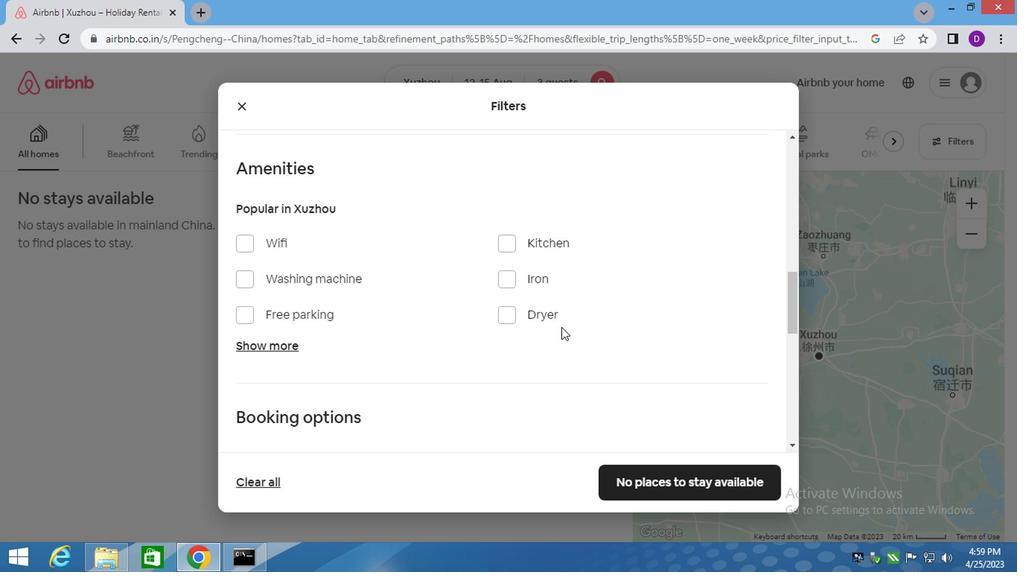 
Action: Mouse scrolled (559, 327) with delta (0, 0)
Screenshot: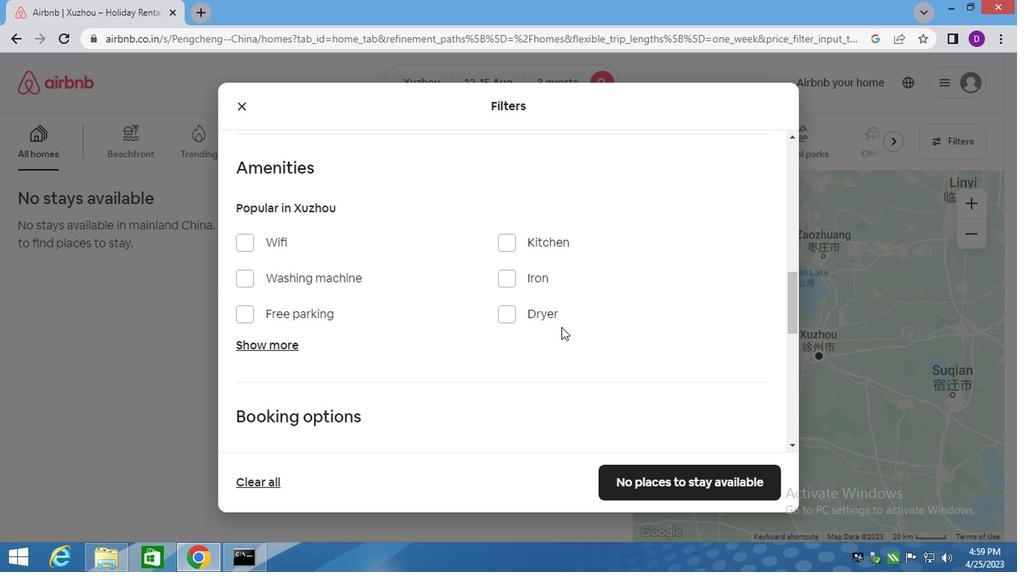 
Action: Mouse moved to (721, 226)
Screenshot: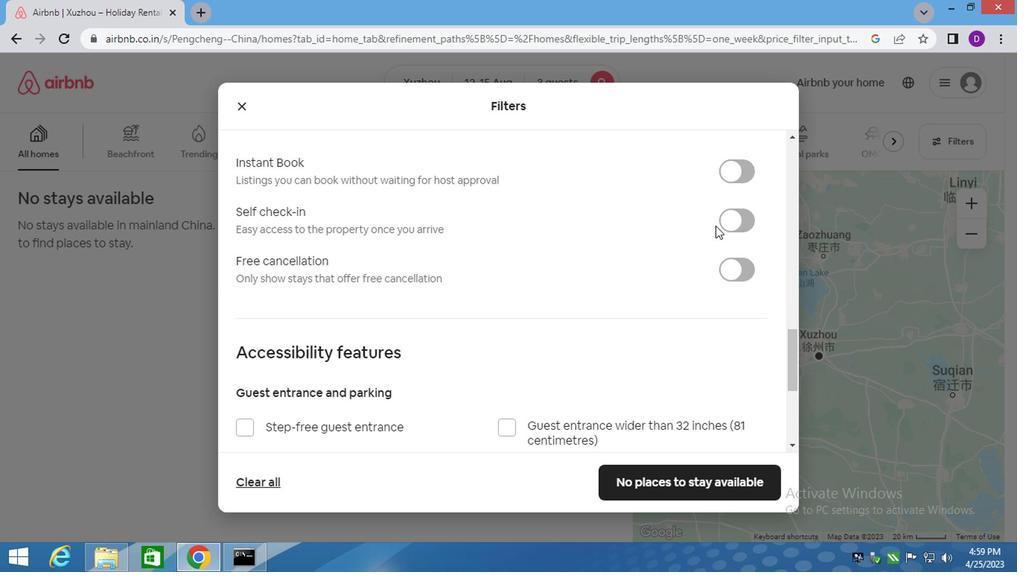 
Action: Mouse pressed left at (721, 226)
Screenshot: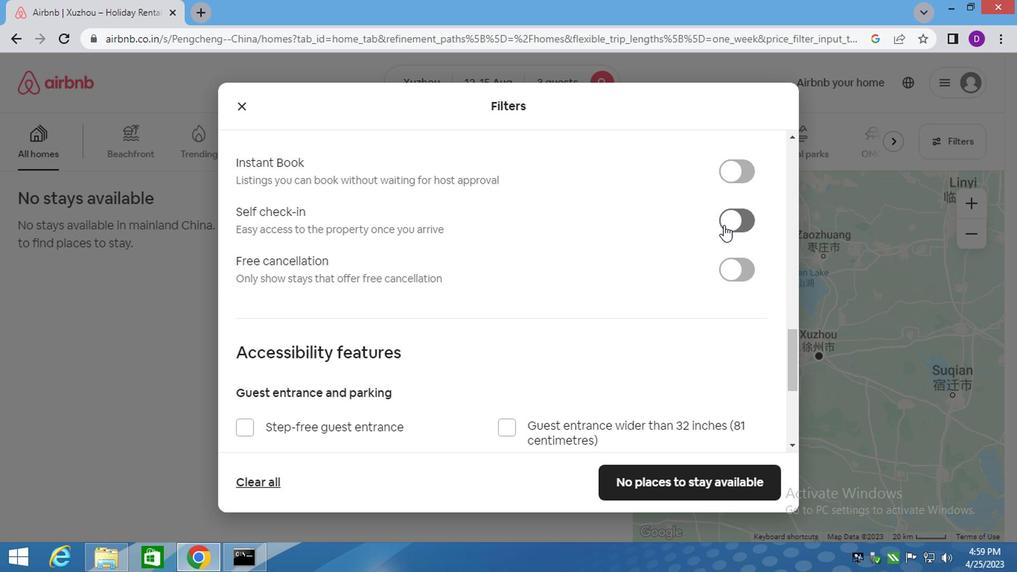 
Action: Mouse moved to (669, 302)
Screenshot: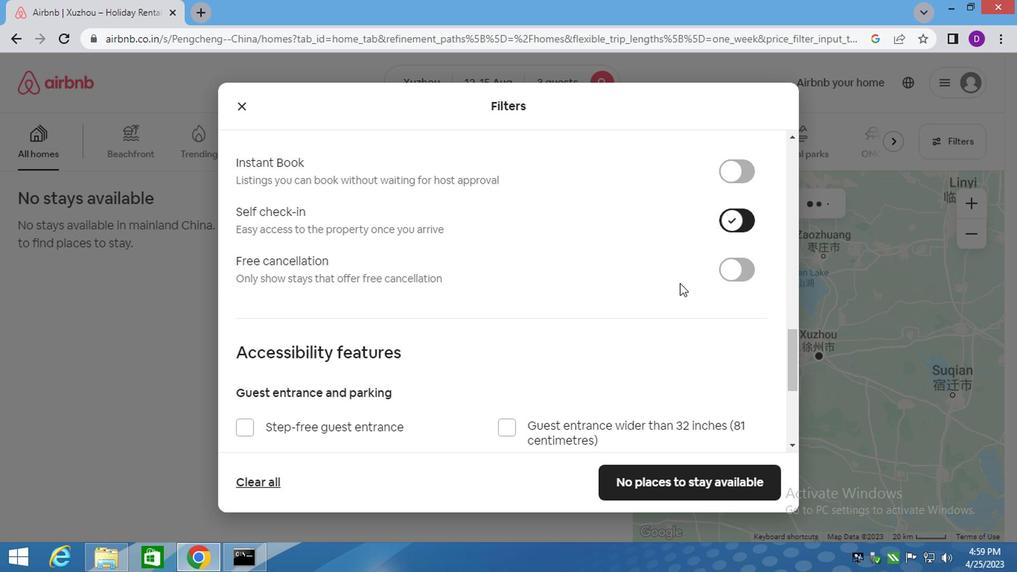 
Action: Mouse scrolled (669, 302) with delta (0, 0)
Screenshot: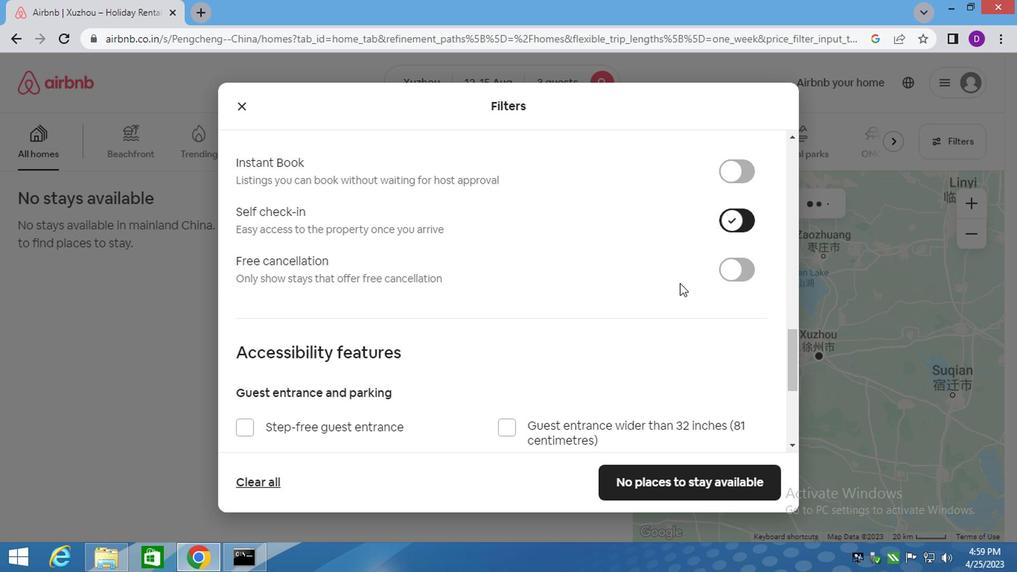 
Action: Mouse moved to (669, 309)
Screenshot: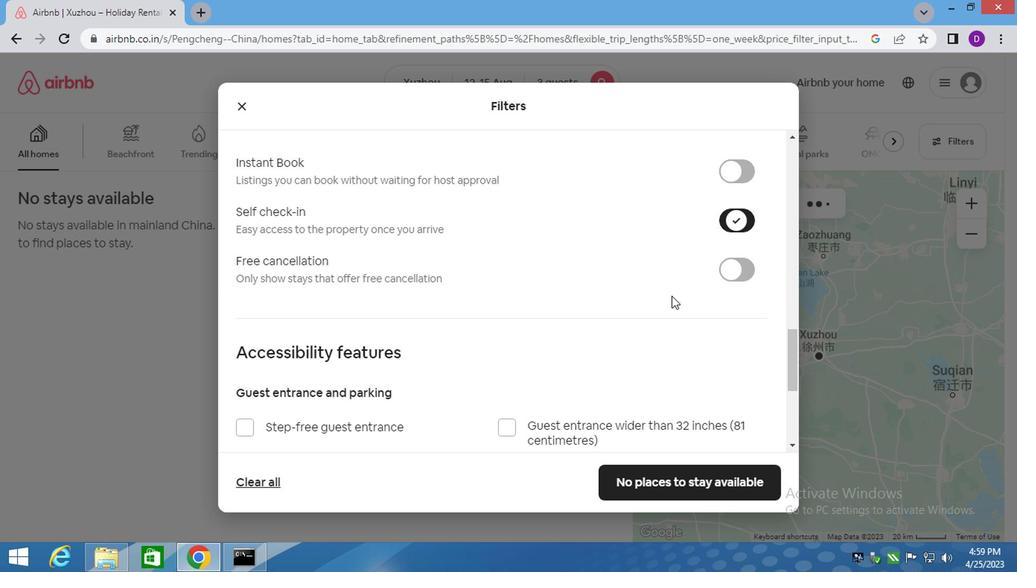 
Action: Mouse scrolled (669, 309) with delta (0, 0)
Screenshot: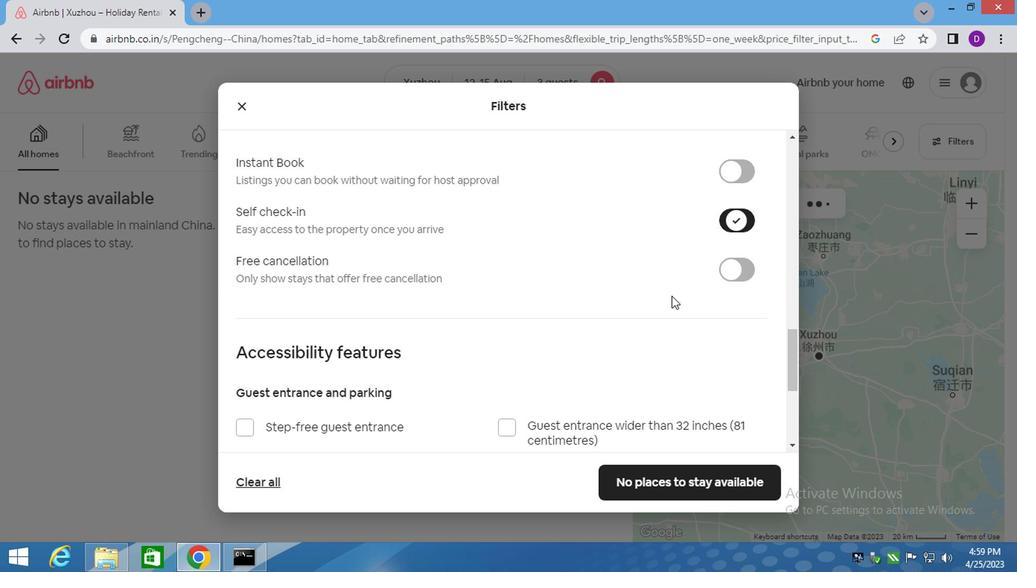 
Action: Mouse moved to (669, 317)
Screenshot: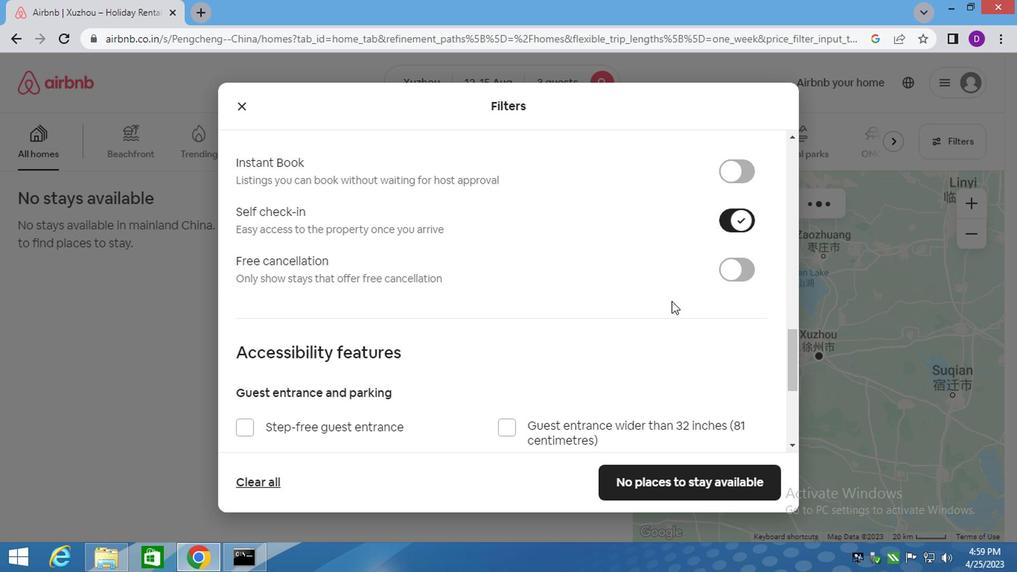 
Action: Mouse scrolled (669, 314) with delta (0, 0)
Screenshot: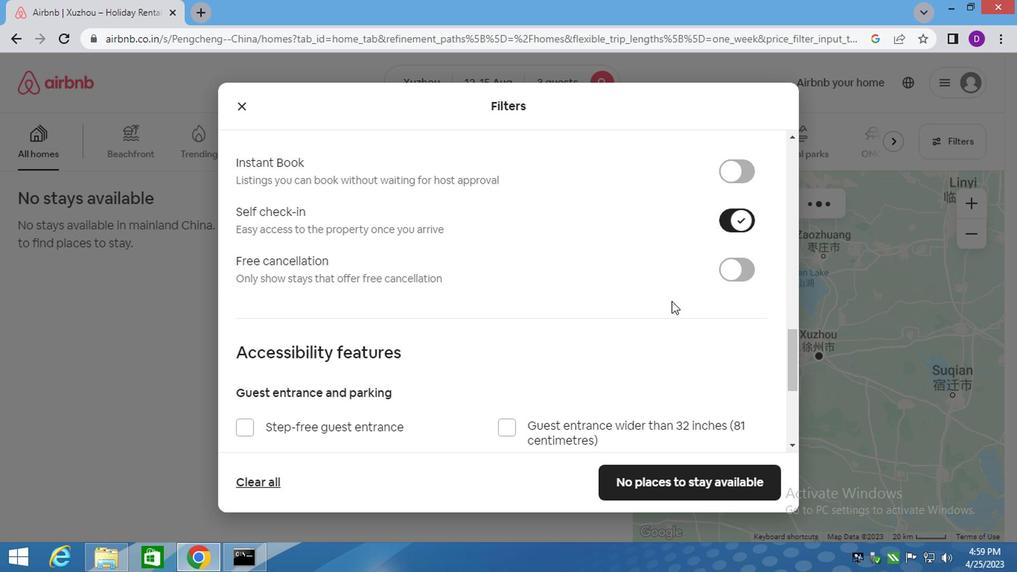 
Action: Mouse moved to (680, 345)
Screenshot: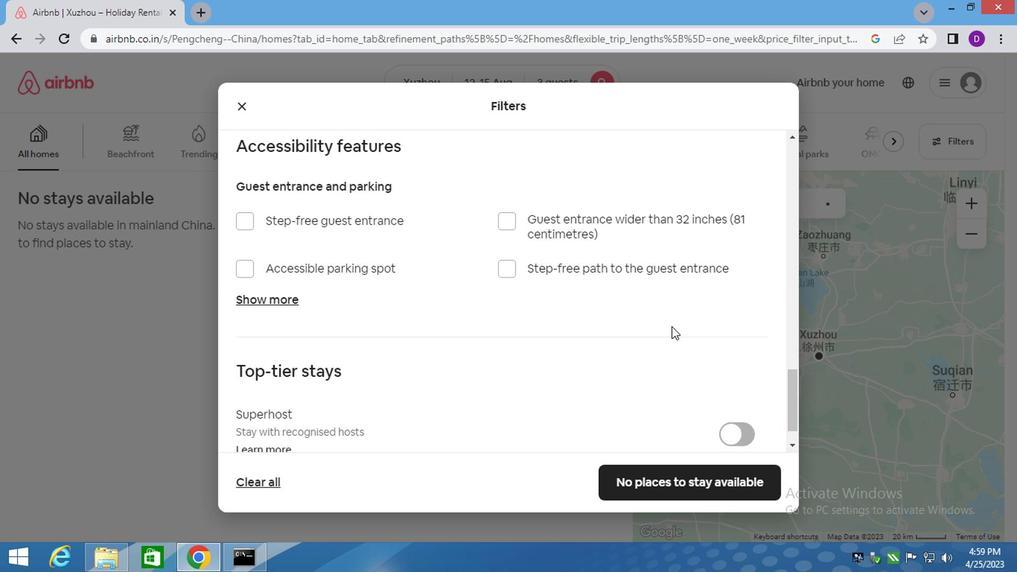 
Action: Mouse scrolled (670, 332) with delta (0, -1)
Screenshot: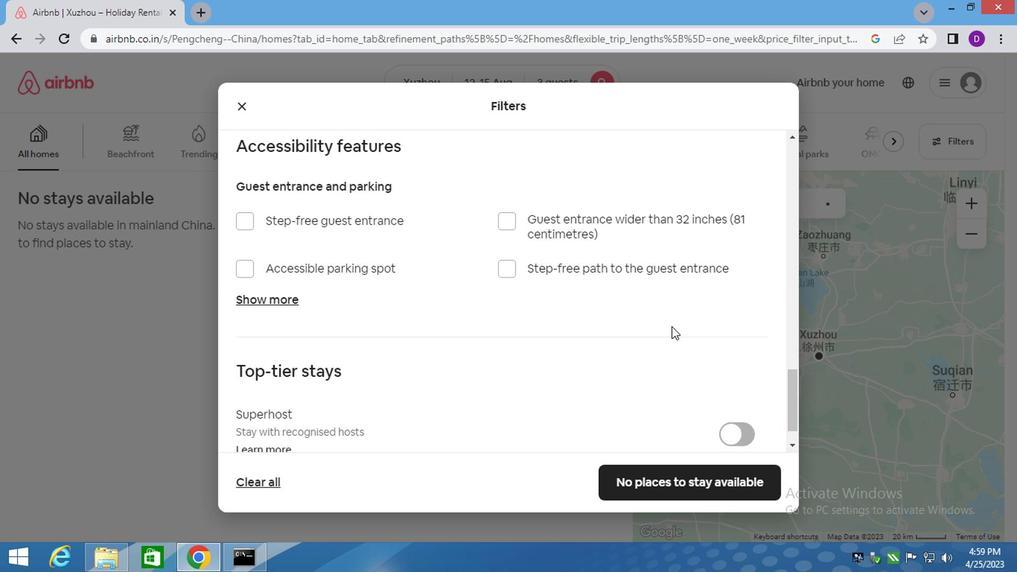 
Action: Mouse moved to (717, 468)
Screenshot: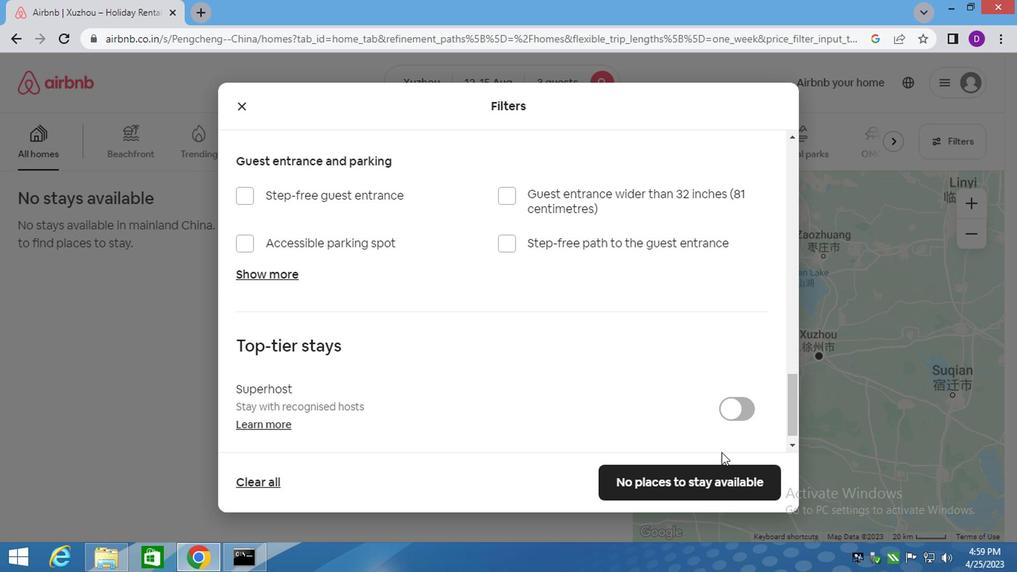 
Action: Mouse scrolled (717, 467) with delta (0, -1)
Screenshot: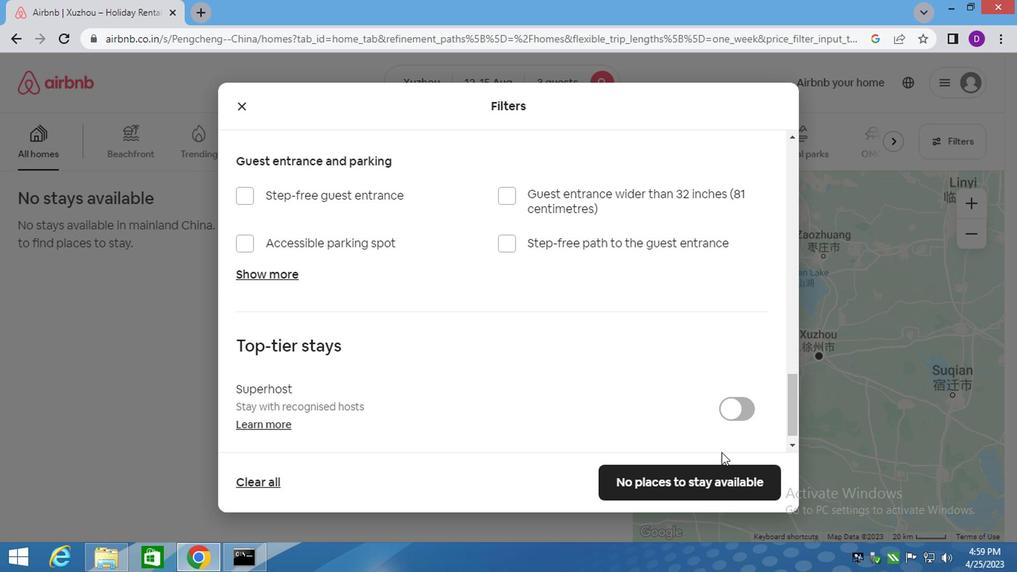 
Action: Mouse moved to (717, 468)
Screenshot: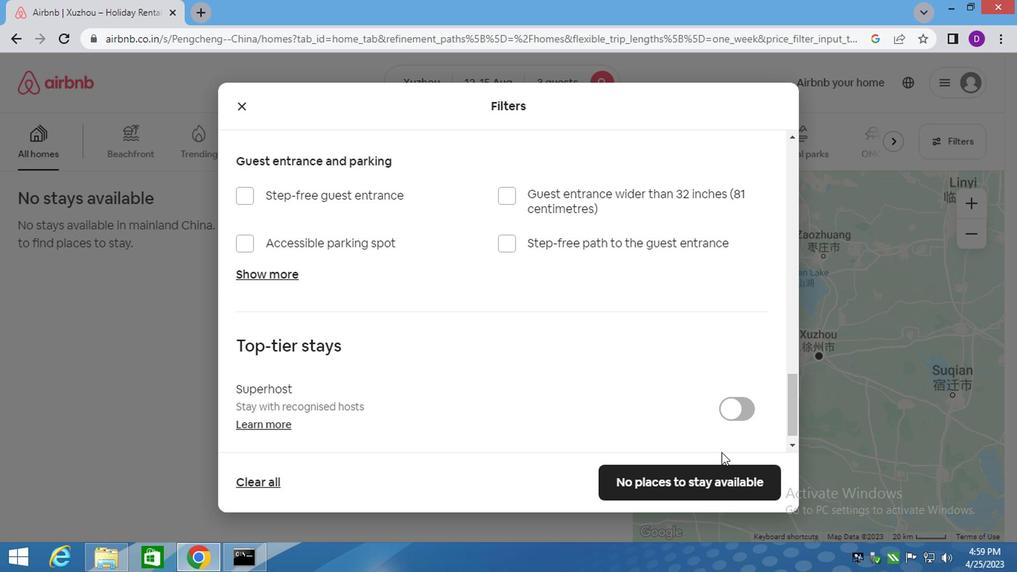 
Action: Mouse scrolled (717, 467) with delta (0, -1)
Screenshot: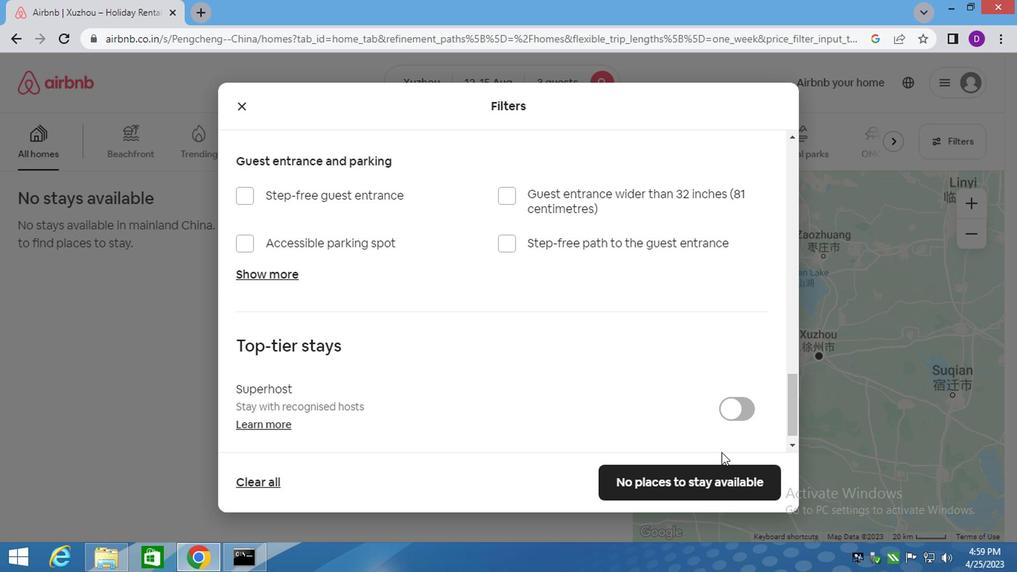 
Action: Mouse moved to (708, 467)
Screenshot: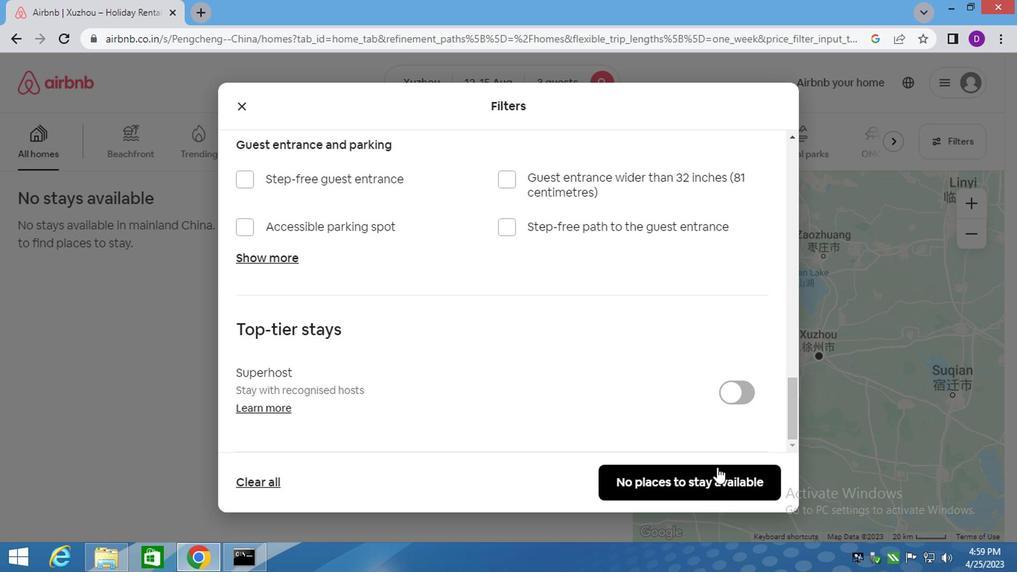 
Action: Mouse scrolled (708, 466) with delta (0, 0)
Screenshot: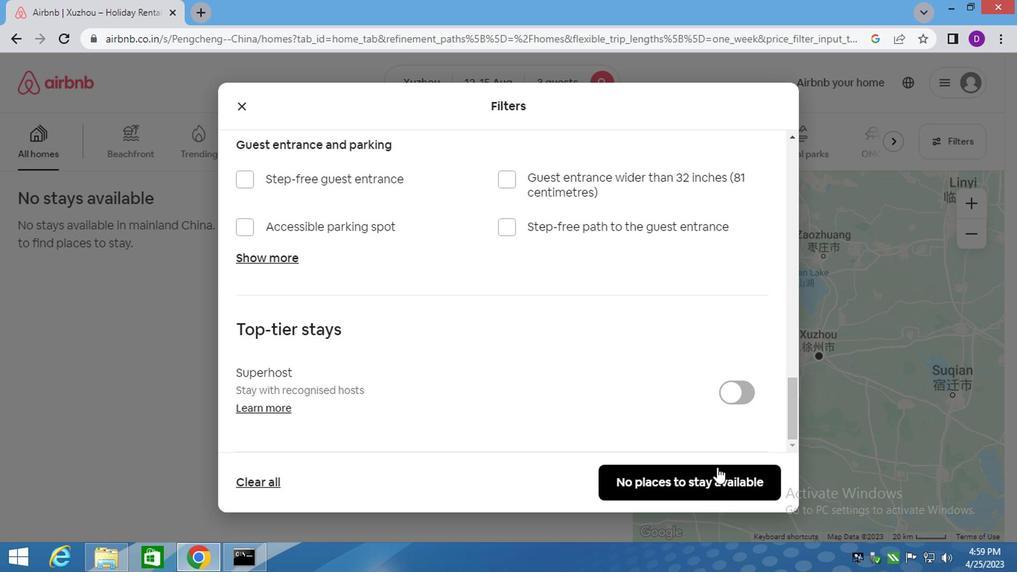 
Action: Mouse moved to (684, 478)
Screenshot: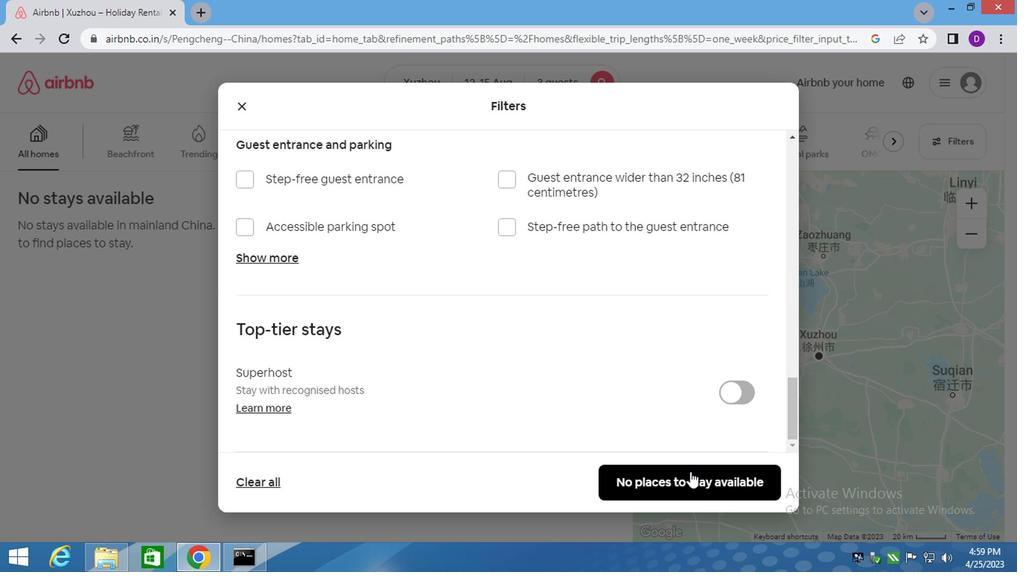 
Action: Mouse pressed left at (684, 478)
Screenshot: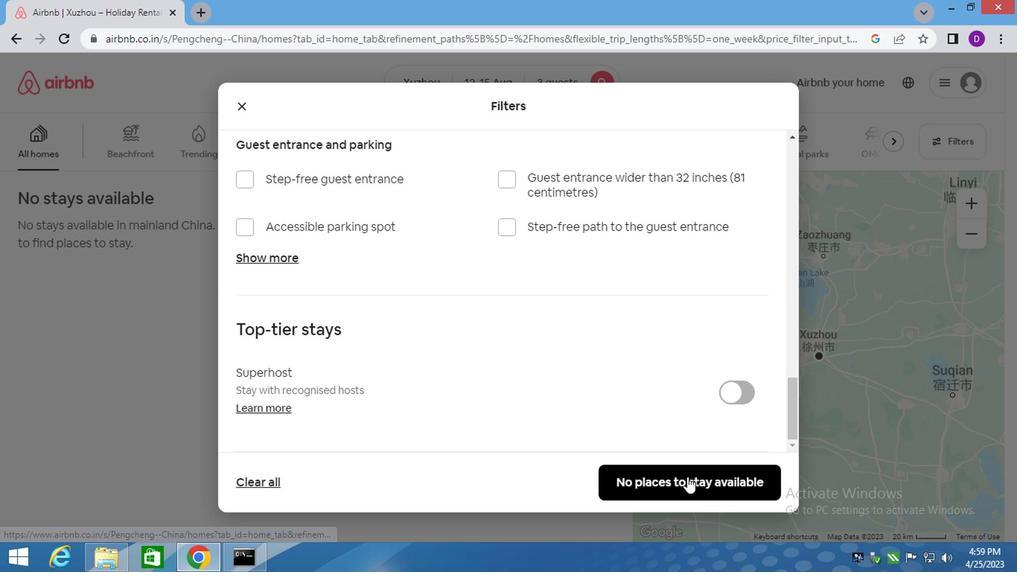 
Action: Mouse moved to (535, 426)
Screenshot: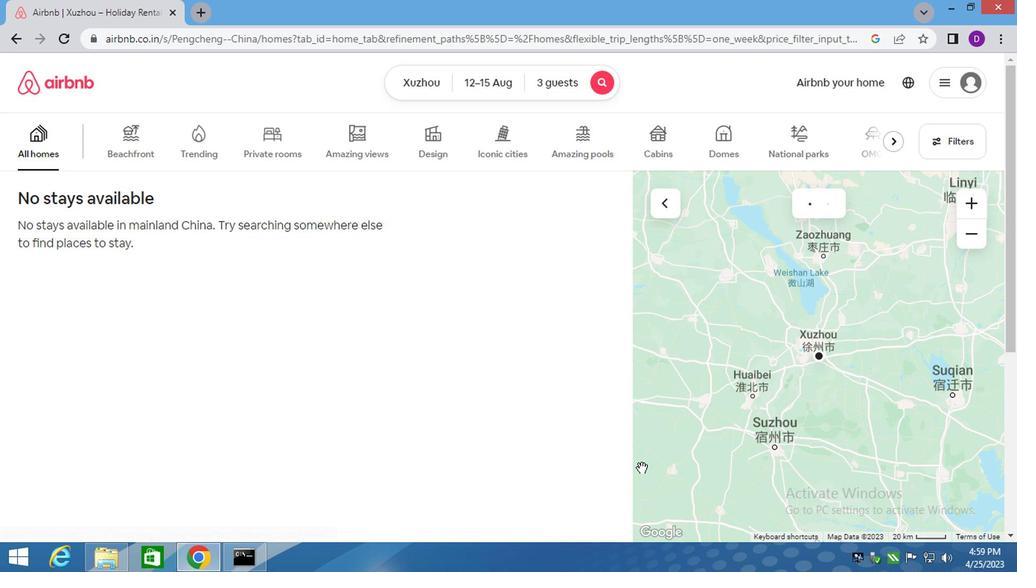 
